 Task: Create new Company, with domain: 'northwell.edu' and type: 'Prospect'. Add new contact for this company, with mail Id: 'Yuvraj21Powell@northwell.edu', First Name: Yuvraj, Last name:  Powell, Job Title: 'Administrative Assistant', Phone Number: '(408) 555-9017'. Change life cycle stage to  Lead and lead status to  Open. Logged in from softage.1@softage.net
Action: Mouse moved to (75, 56)
Screenshot: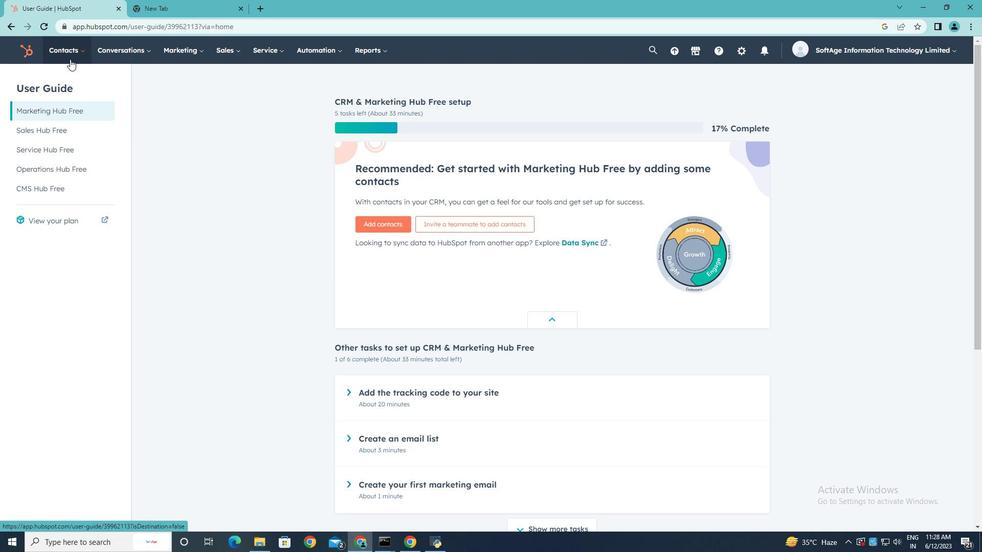 
Action: Mouse pressed left at (75, 56)
Screenshot: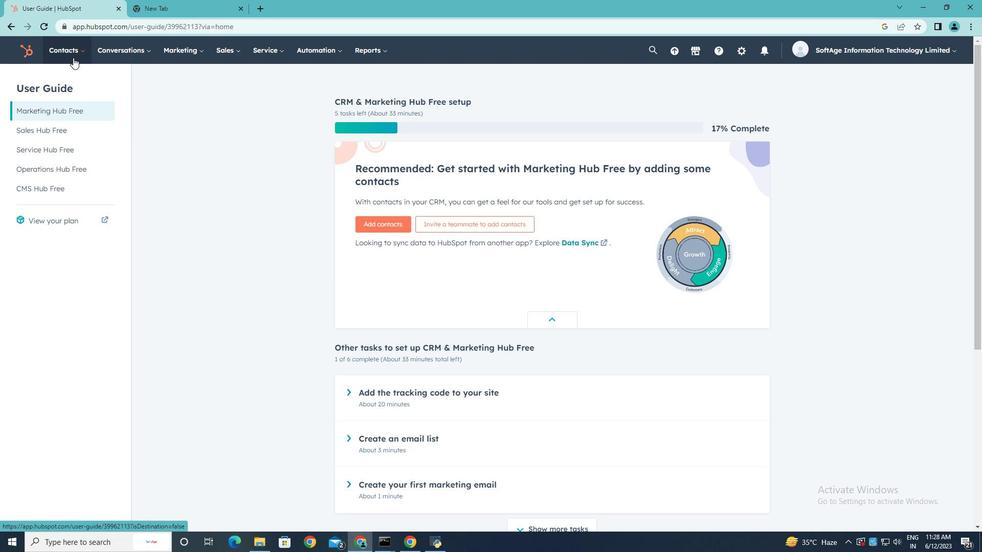 
Action: Mouse moved to (79, 101)
Screenshot: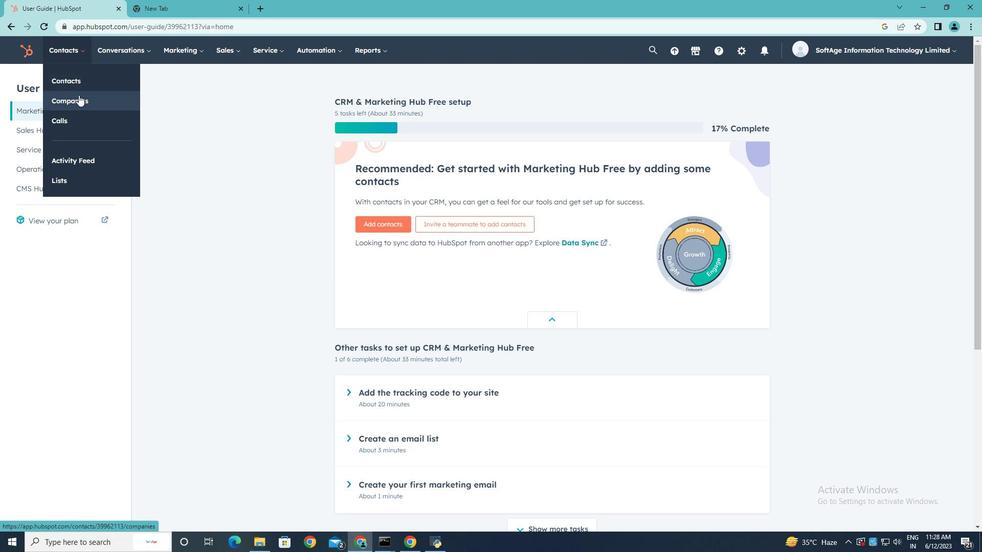 
Action: Mouse pressed left at (79, 101)
Screenshot: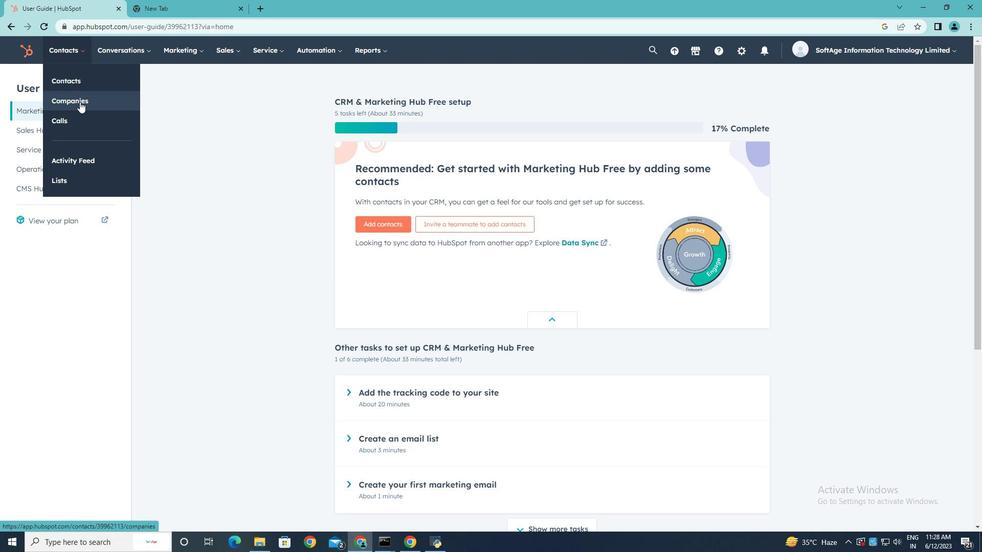 
Action: Mouse moved to (919, 86)
Screenshot: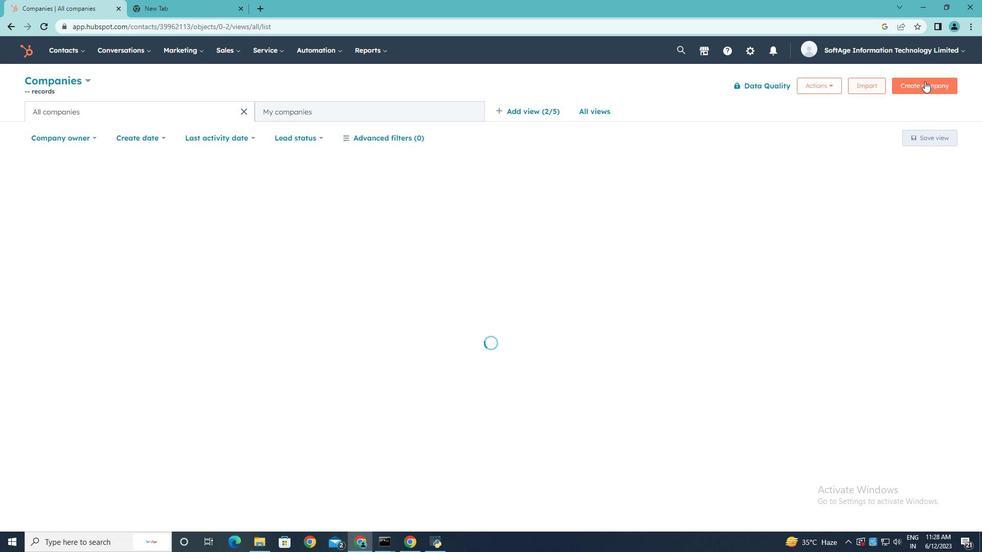 
Action: Mouse pressed left at (919, 86)
Screenshot: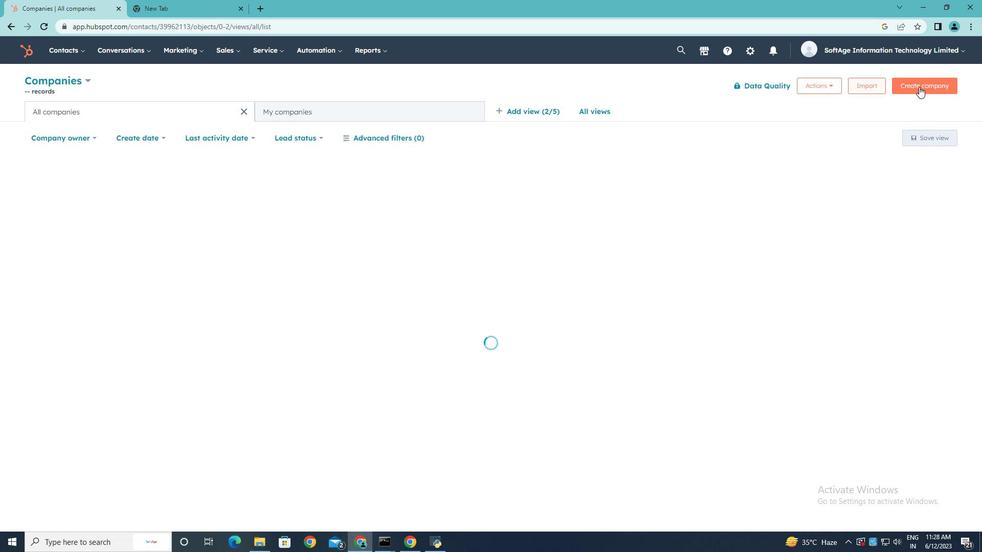
Action: Mouse moved to (760, 138)
Screenshot: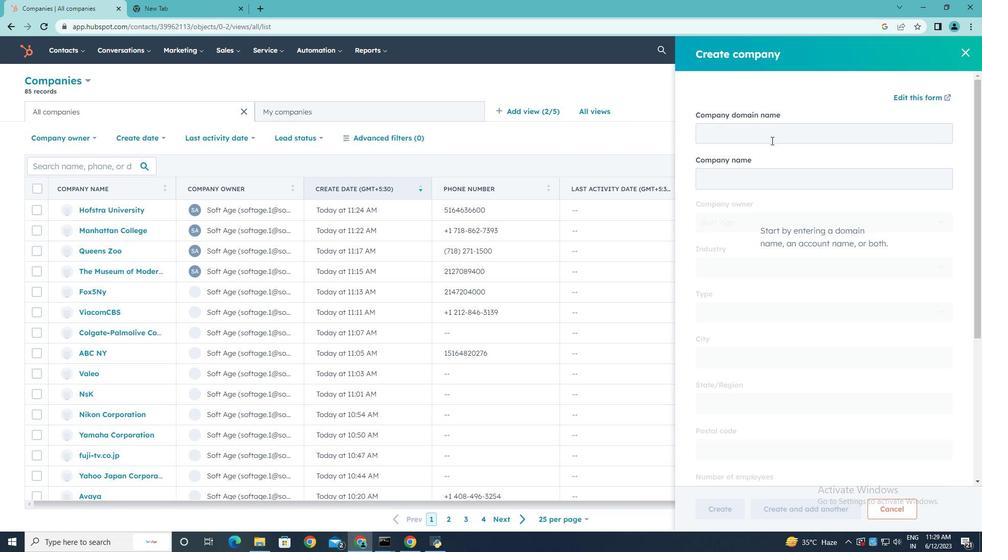
Action: Mouse pressed left at (760, 138)
Screenshot: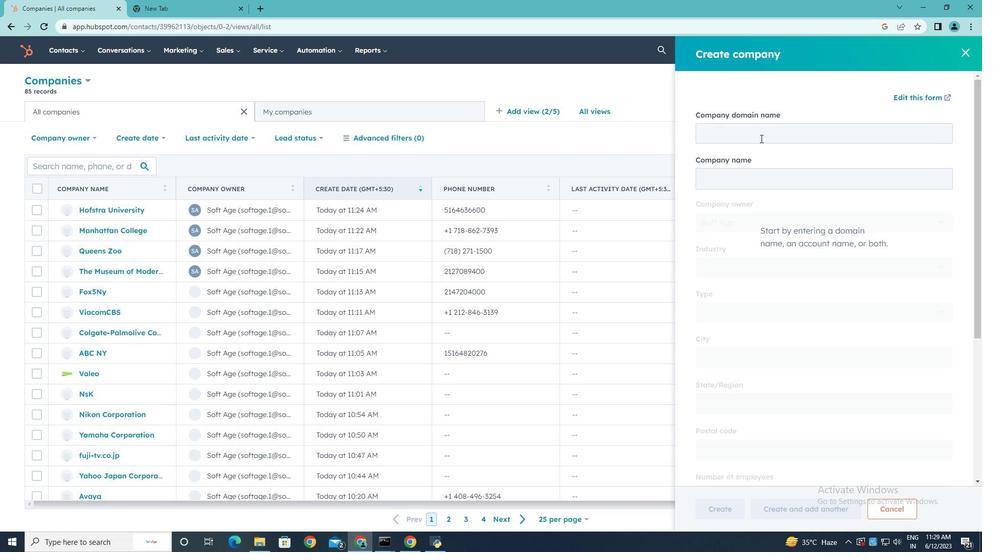 
Action: Key pressed northwell.edu
Screenshot: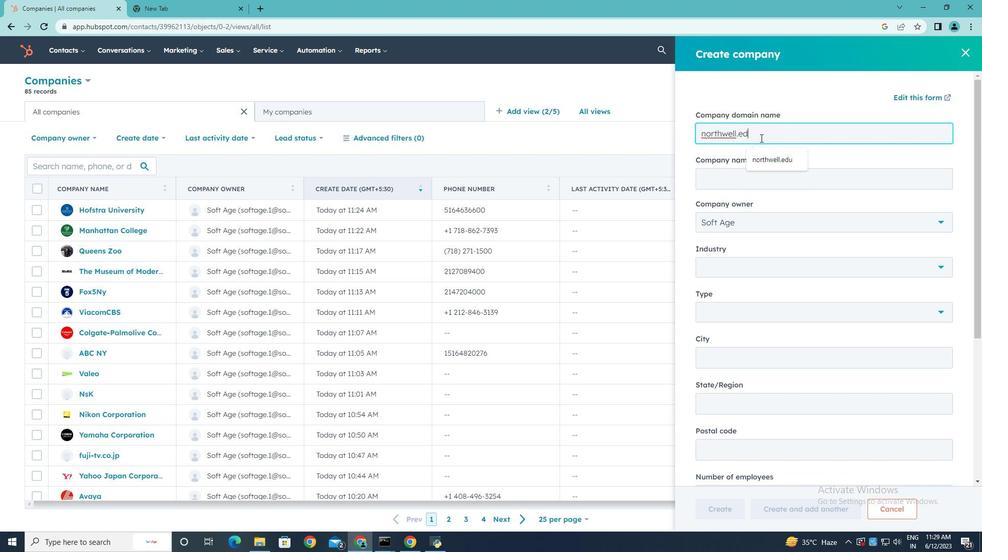 
Action: Mouse moved to (776, 174)
Screenshot: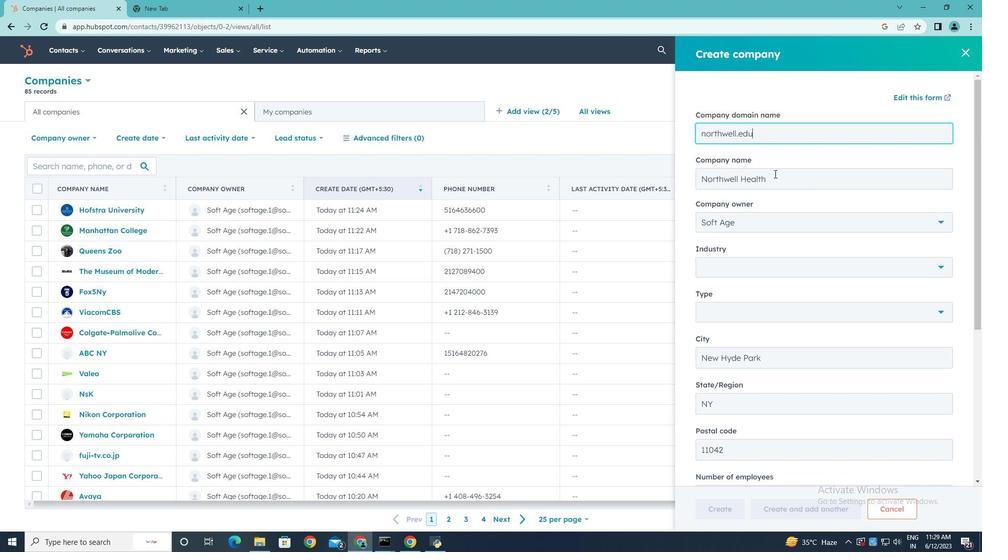 
Action: Mouse scrolled (776, 173) with delta (0, 0)
Screenshot: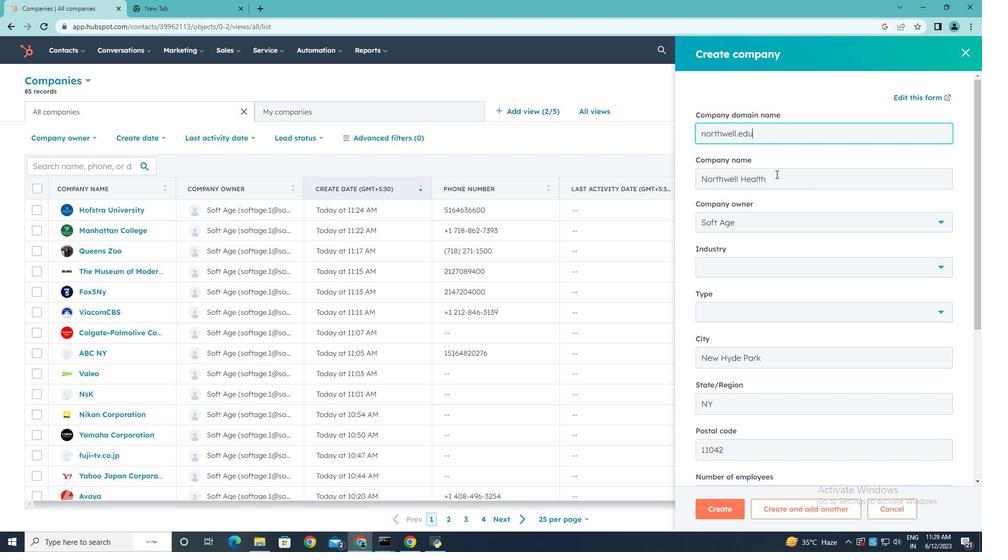 
Action: Mouse scrolled (776, 173) with delta (0, 0)
Screenshot: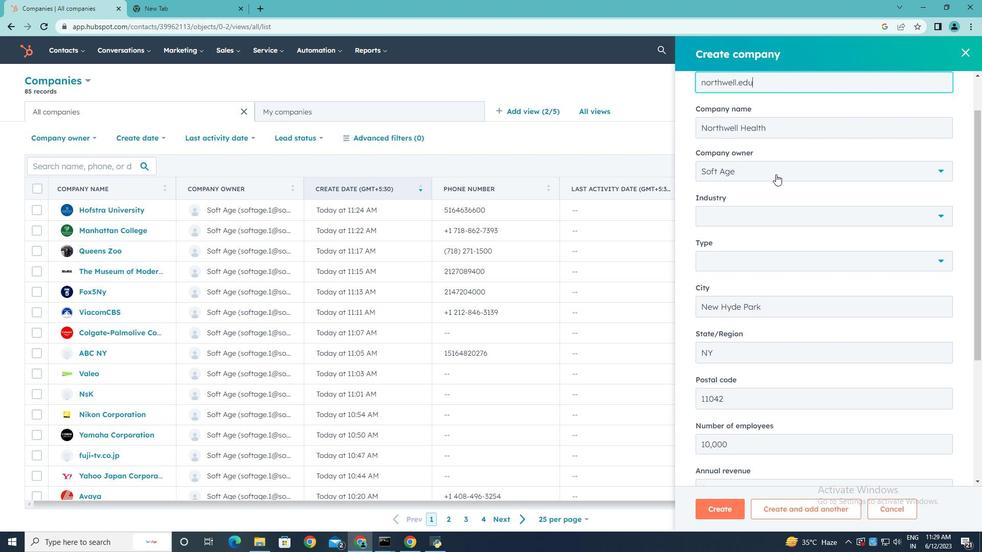 
Action: Mouse moved to (940, 215)
Screenshot: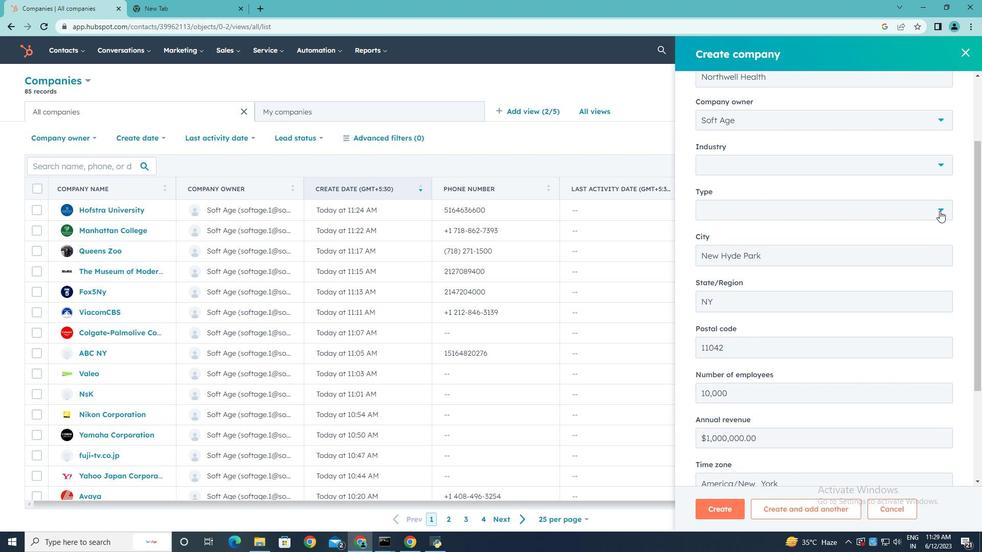 
Action: Mouse pressed left at (940, 215)
Screenshot: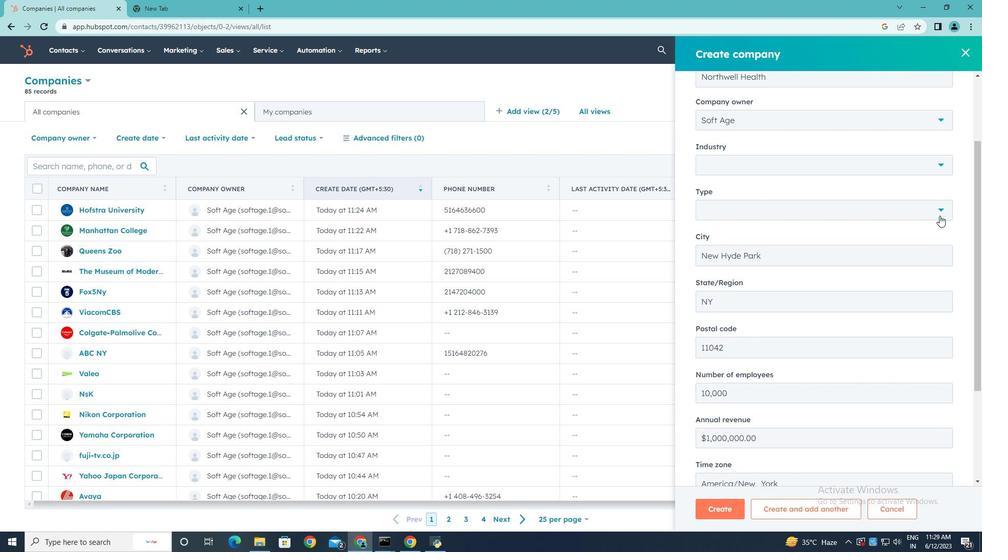 
Action: Mouse moved to (815, 255)
Screenshot: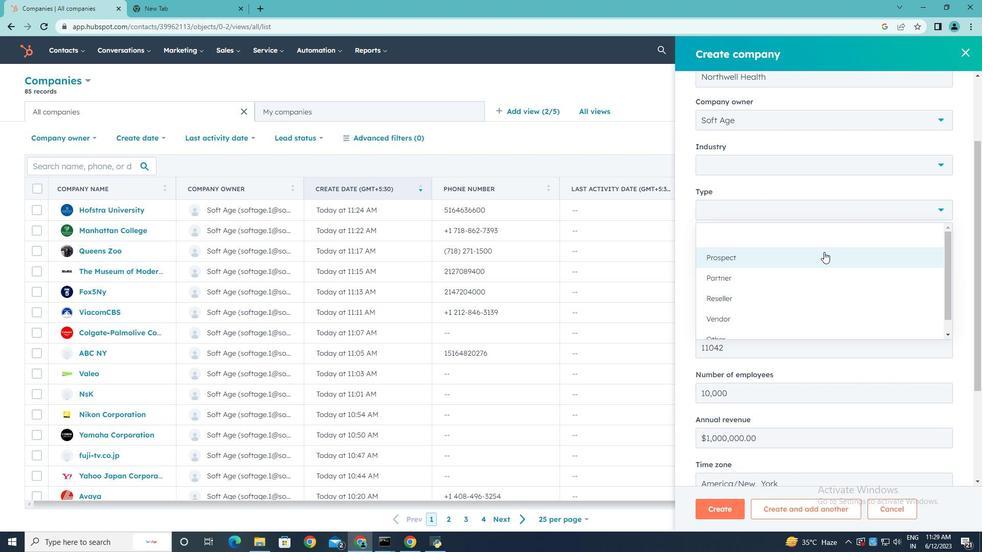 
Action: Mouse pressed left at (815, 255)
Screenshot: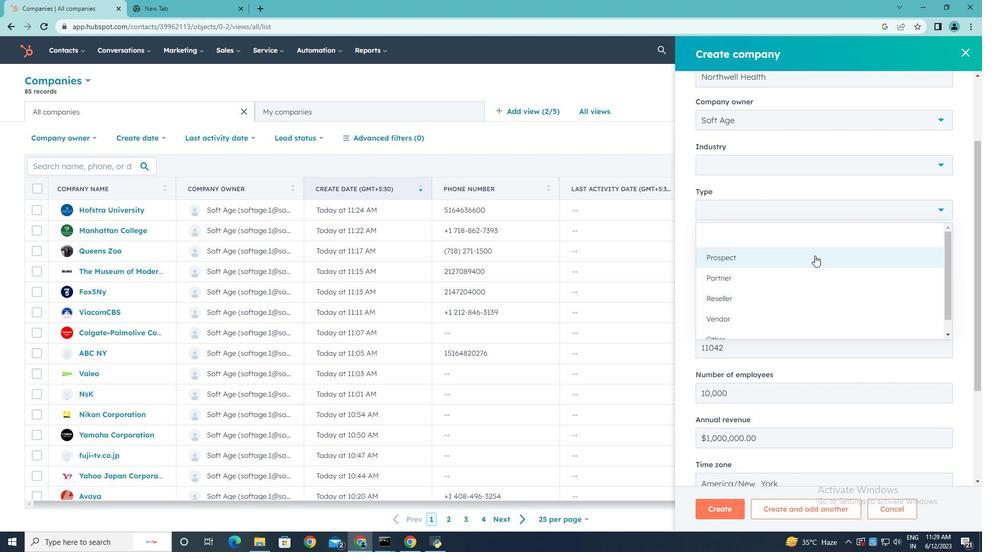 
Action: Mouse scrolled (815, 255) with delta (0, 0)
Screenshot: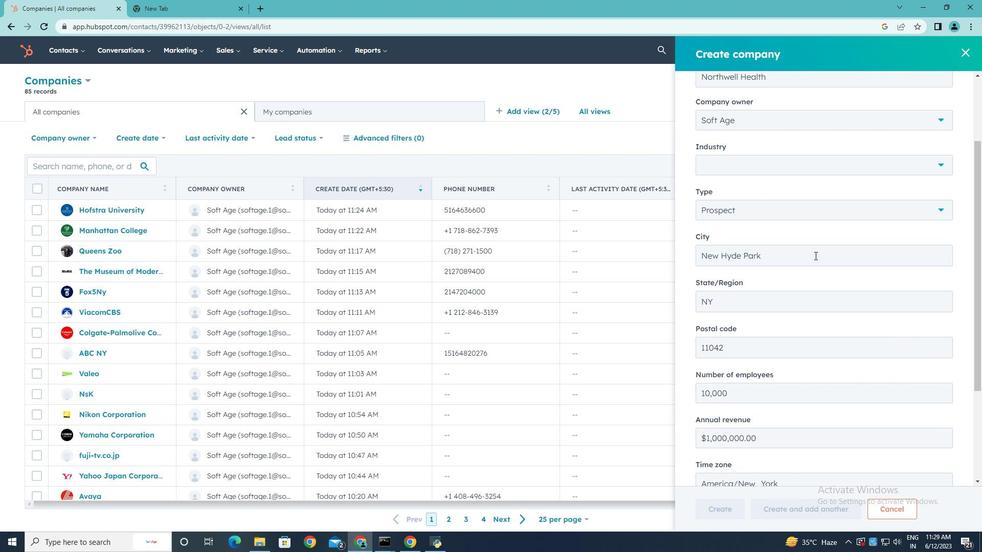 
Action: Mouse scrolled (815, 255) with delta (0, 0)
Screenshot: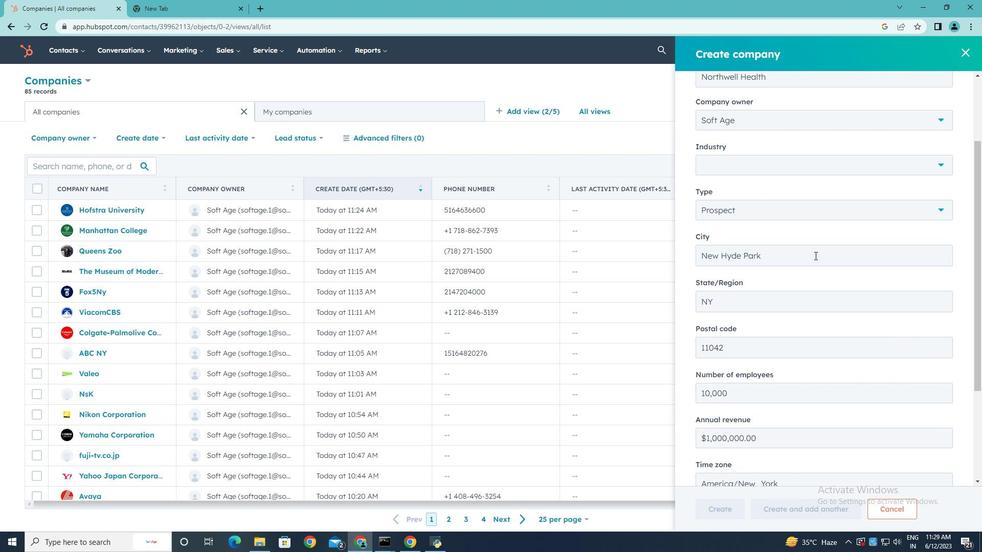 
Action: Mouse scrolled (815, 255) with delta (0, 0)
Screenshot: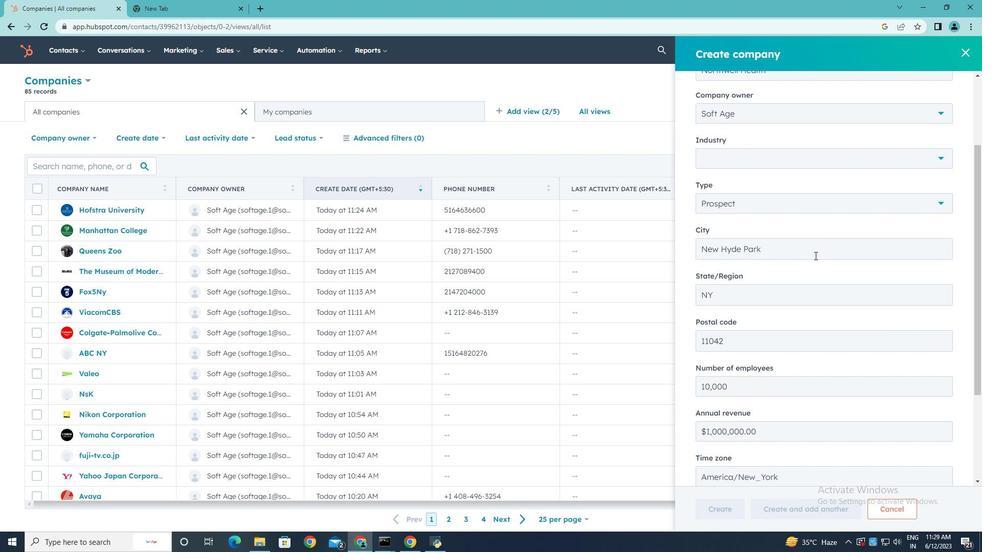 
Action: Mouse scrolled (815, 255) with delta (0, 0)
Screenshot: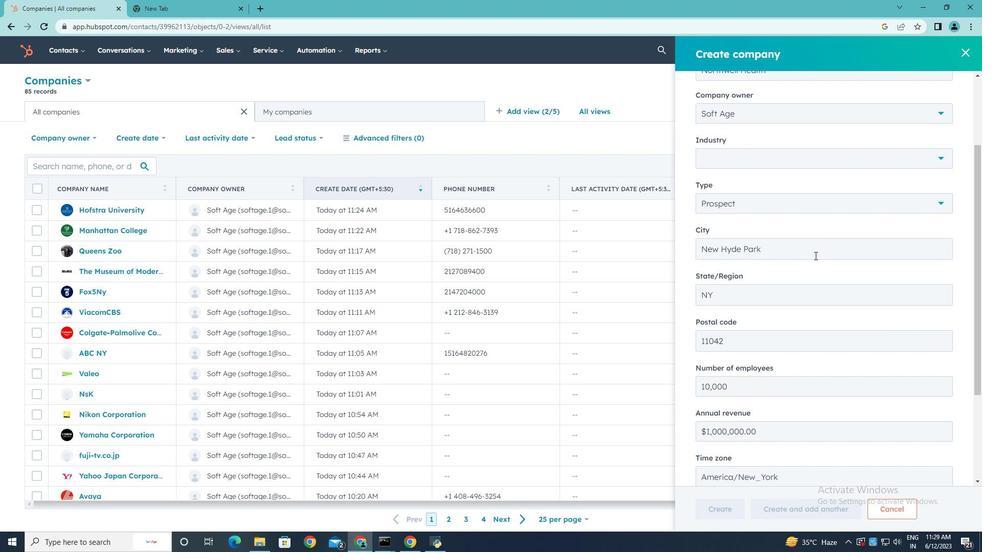 
Action: Mouse scrolled (815, 255) with delta (0, 0)
Screenshot: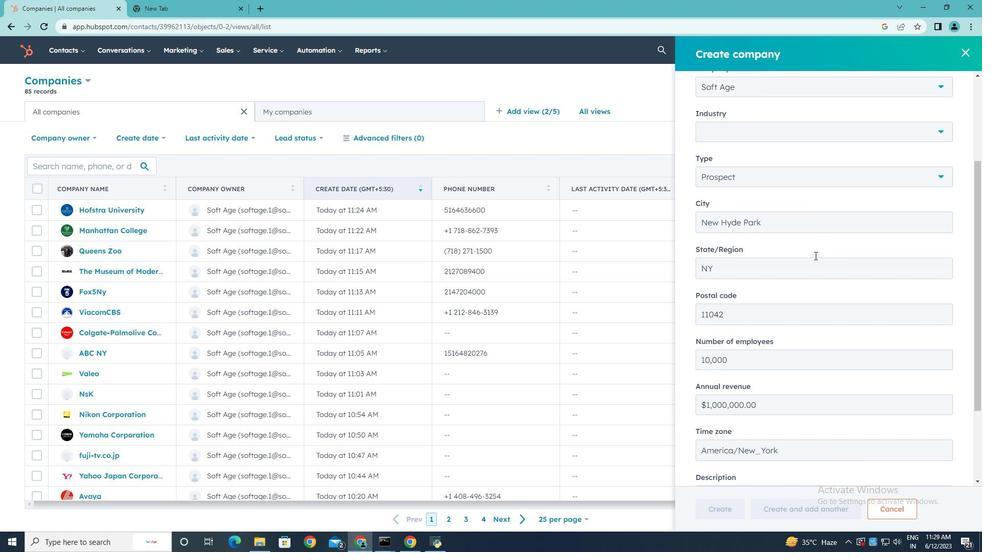 
Action: Mouse scrolled (815, 255) with delta (0, 0)
Screenshot: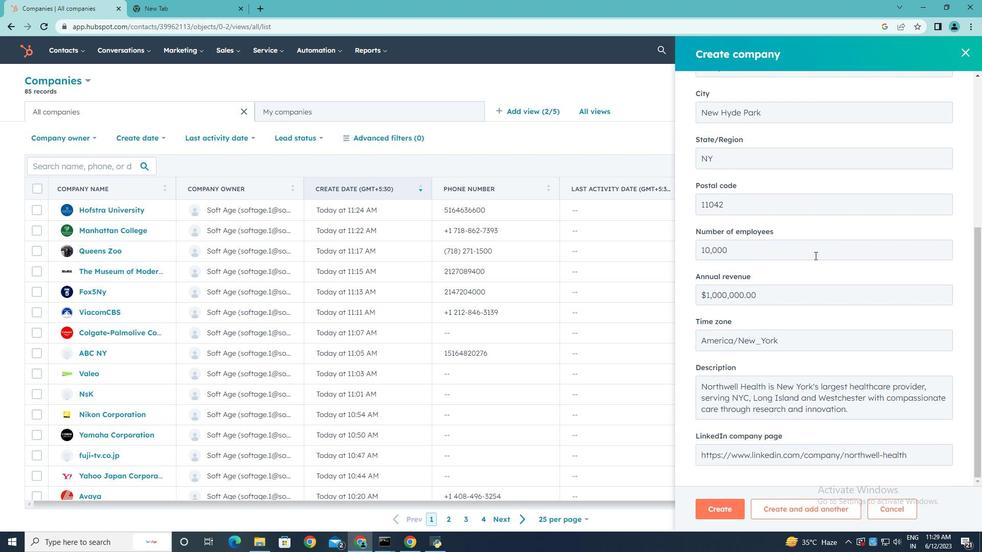 
Action: Mouse scrolled (815, 255) with delta (0, 0)
Screenshot: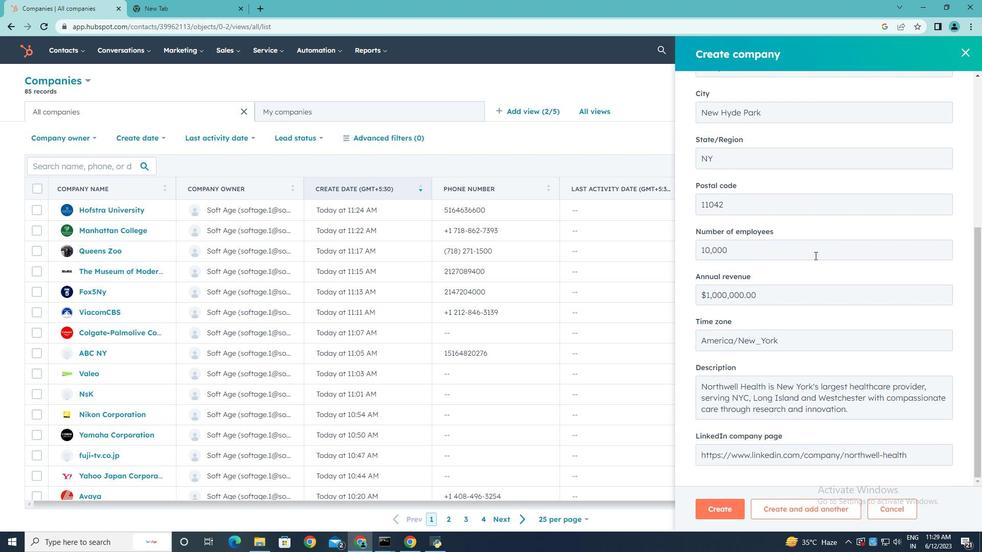 
Action: Mouse moved to (724, 510)
Screenshot: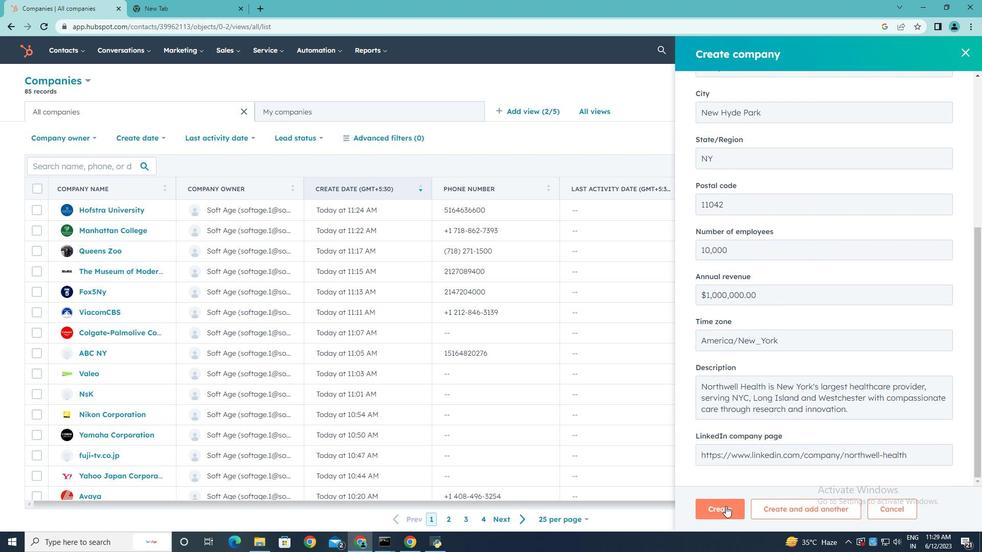 
Action: Mouse pressed left at (724, 510)
Screenshot: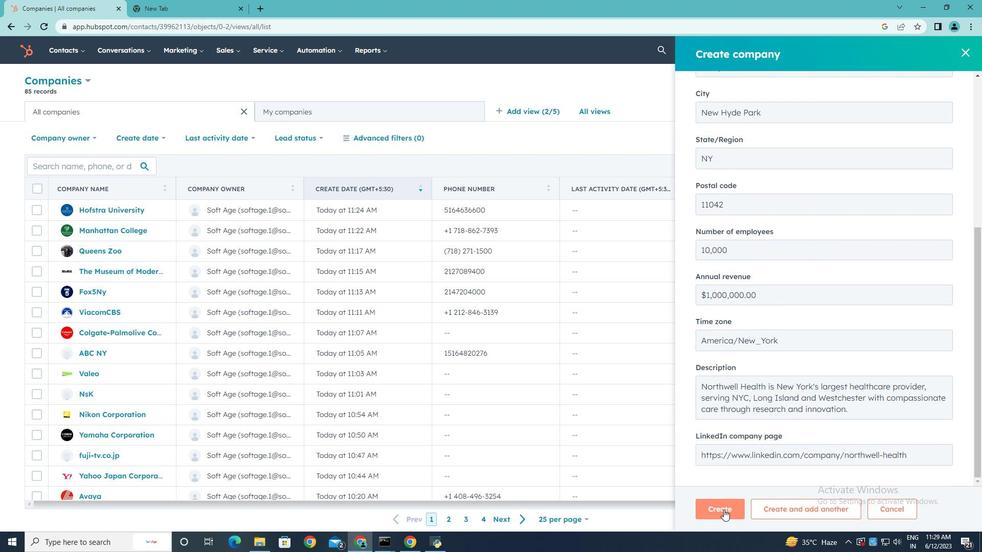 
Action: Mouse moved to (693, 328)
Screenshot: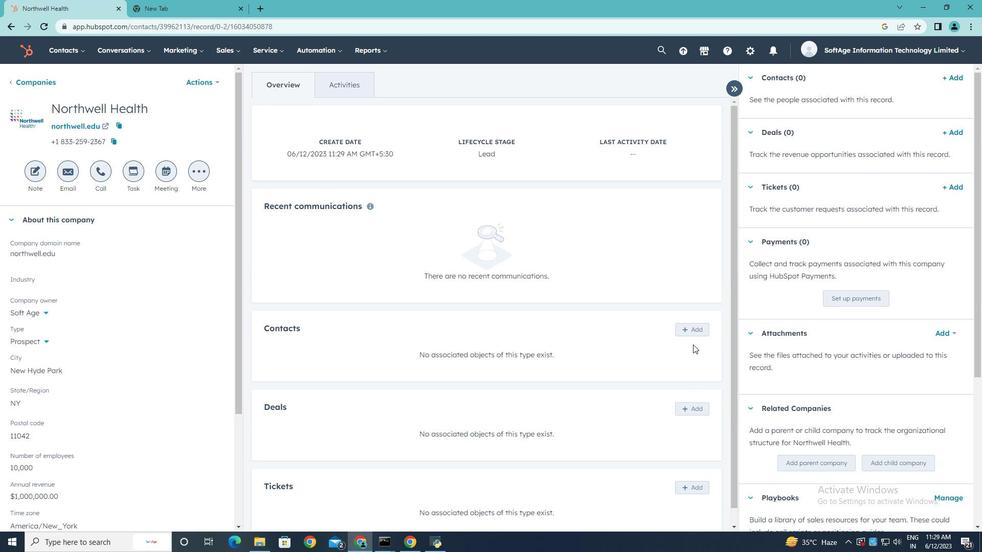 
Action: Mouse pressed left at (693, 328)
Screenshot: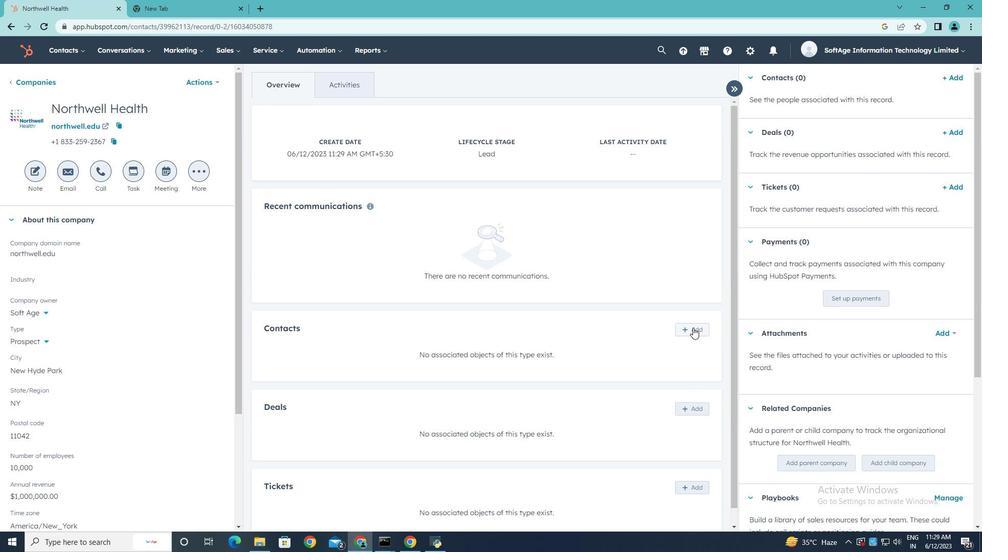 
Action: Mouse moved to (771, 106)
Screenshot: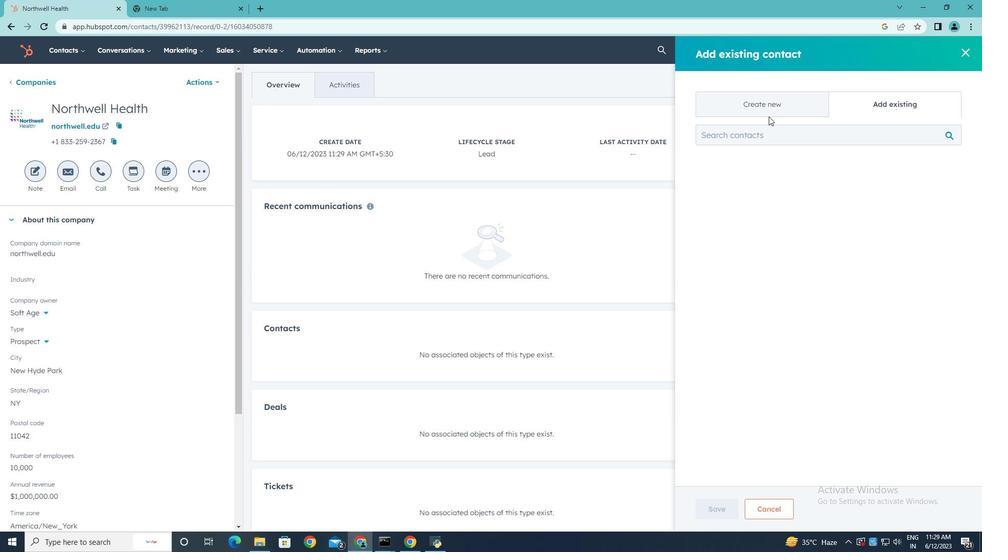 
Action: Mouse pressed left at (771, 106)
Screenshot: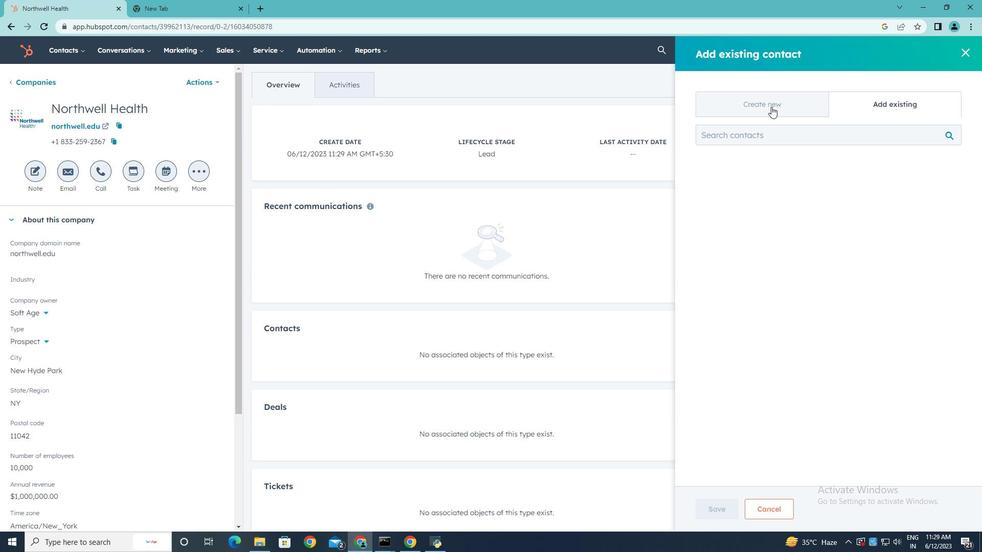 
Action: Mouse moved to (737, 165)
Screenshot: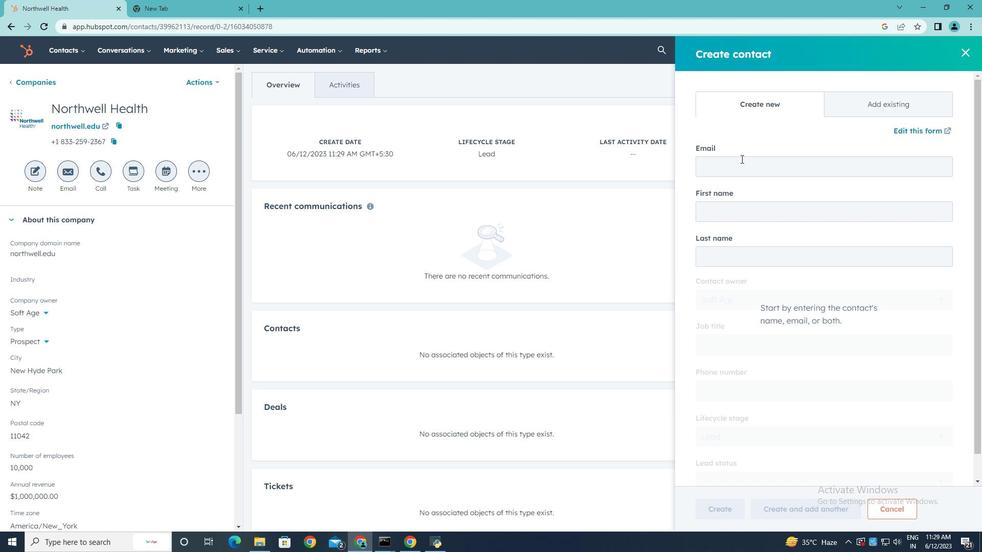 
Action: Mouse pressed left at (737, 165)
Screenshot: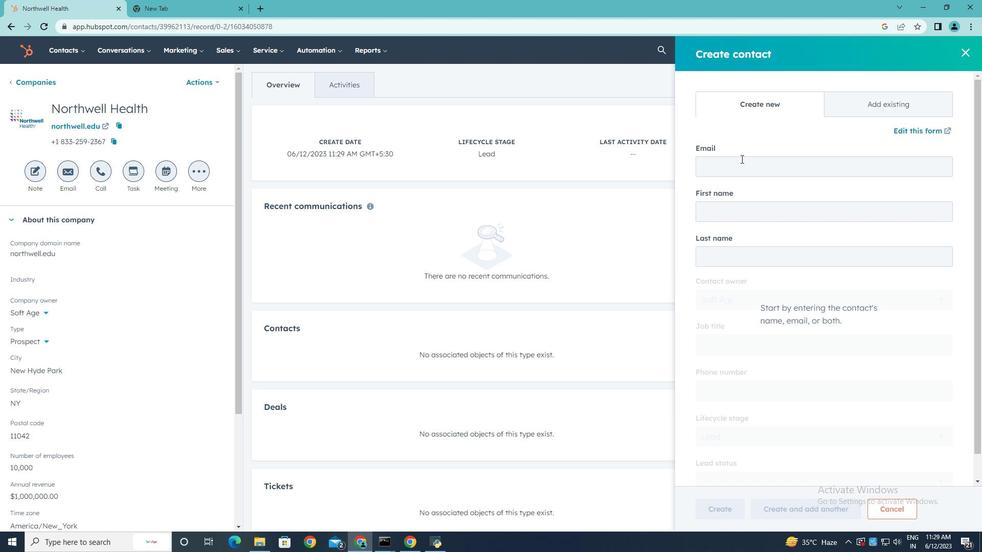 
Action: Key pressed <Key.shift>Yuvraj21<Key.shift>Powell<Key.shift>@m<Key.backspace>northwell.com<Key.backspace><Key.backspace><Key.backspace>edu
Screenshot: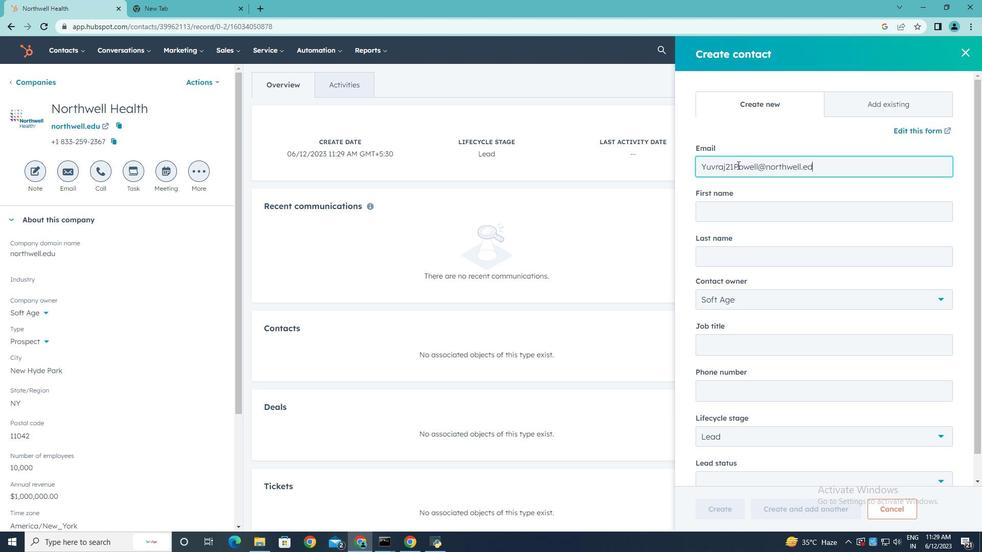 
Action: Mouse moved to (728, 211)
Screenshot: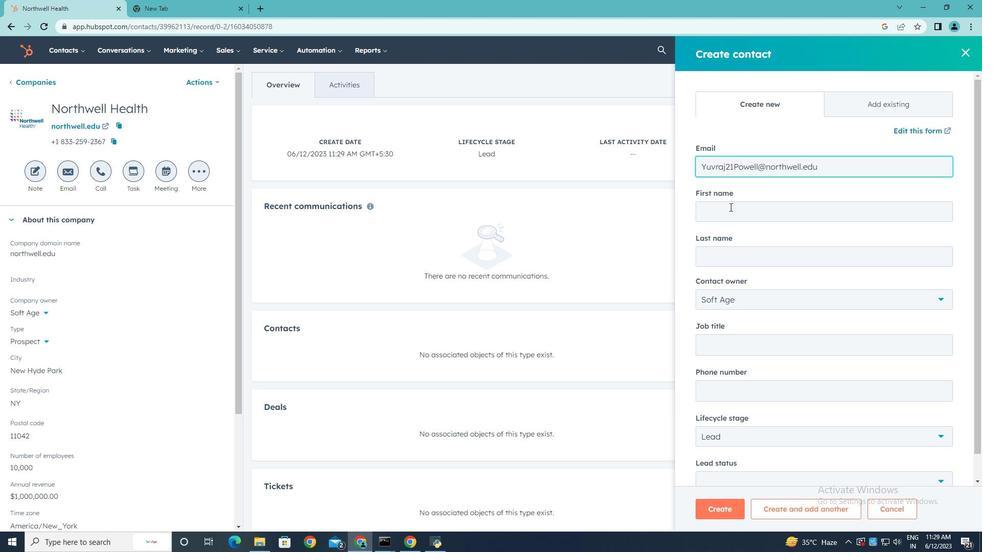
Action: Mouse pressed left at (728, 211)
Screenshot: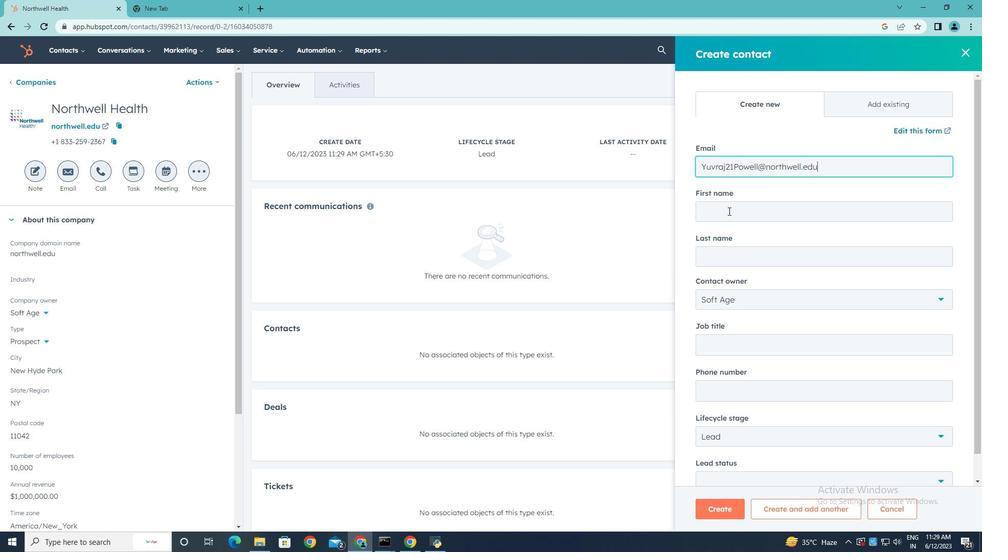 
Action: Mouse moved to (728, 211)
Screenshot: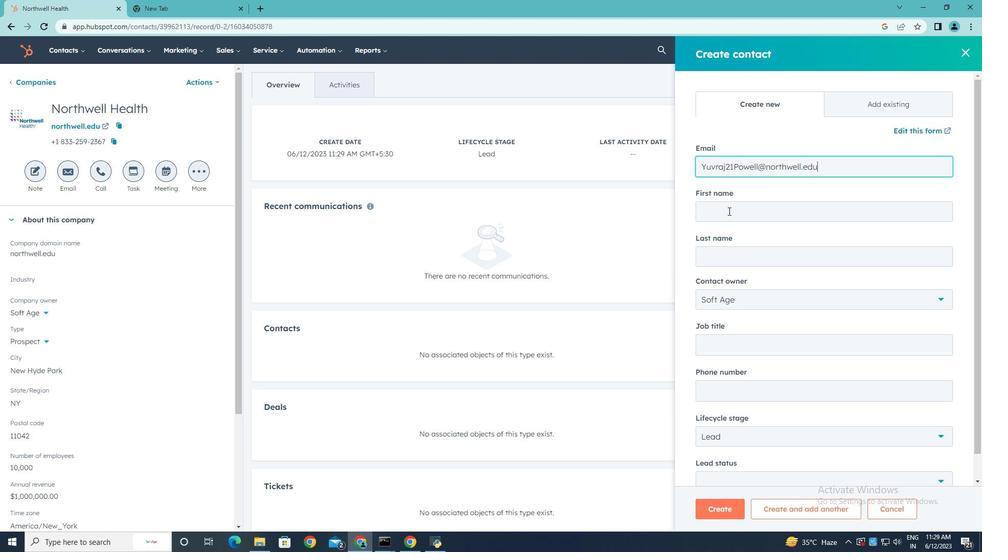 
Action: Key pressed <Key.shift>Yuvraj
Screenshot: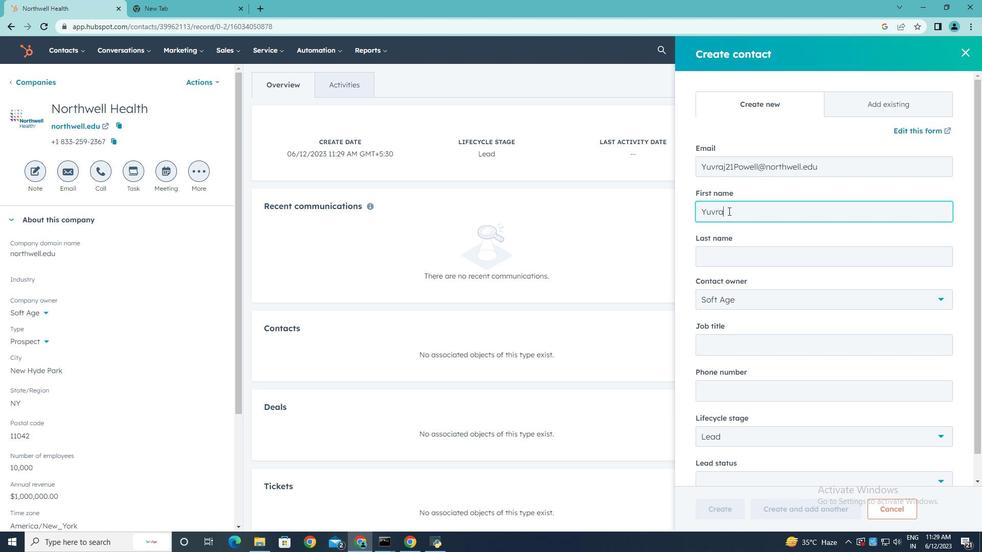 
Action: Mouse moved to (724, 254)
Screenshot: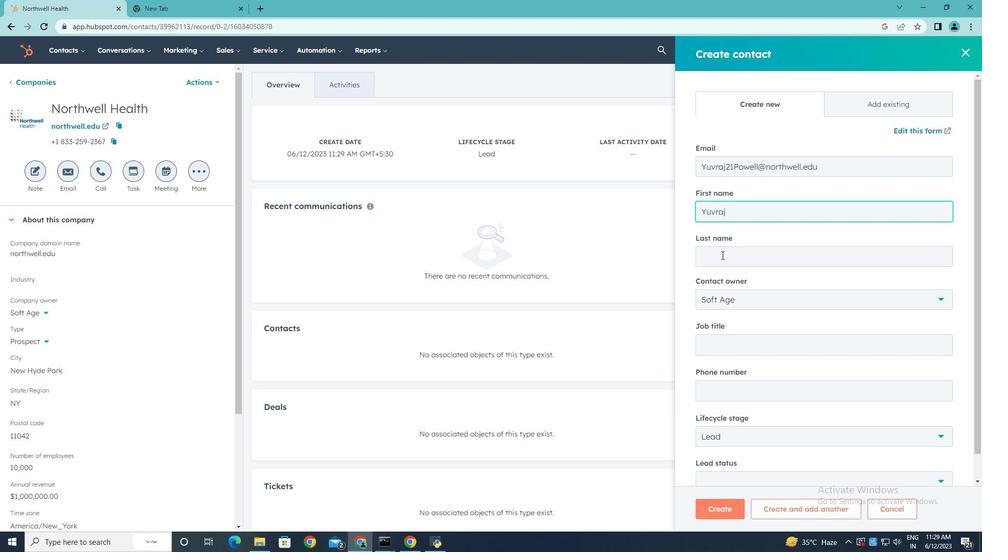 
Action: Mouse pressed left at (724, 254)
Screenshot: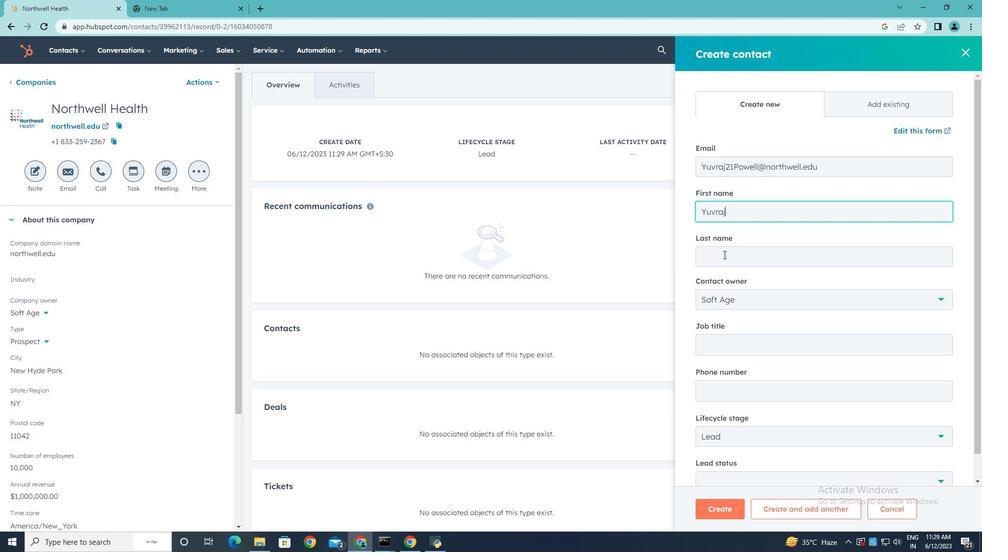 
Action: Key pressed <Key.shift>Powell
Screenshot: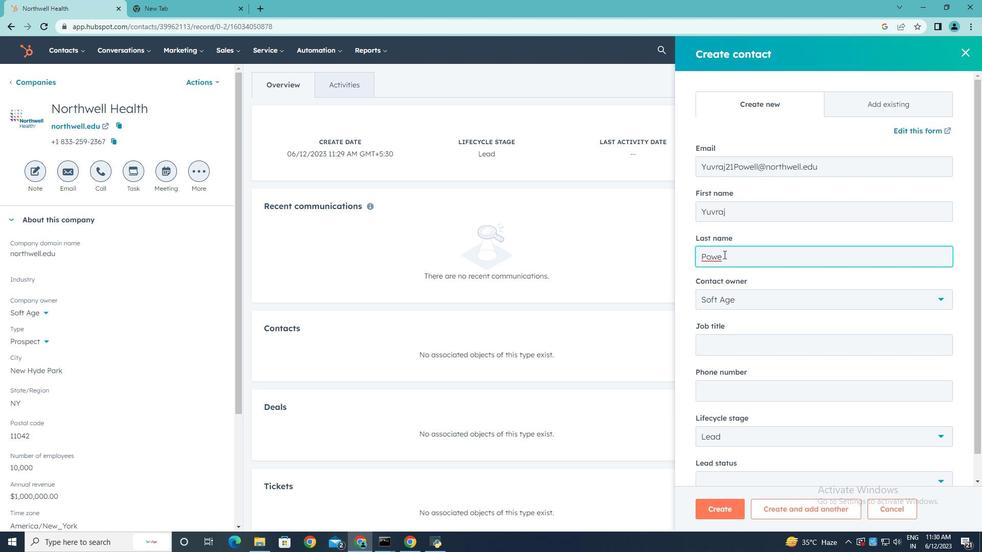 
Action: Mouse moved to (745, 342)
Screenshot: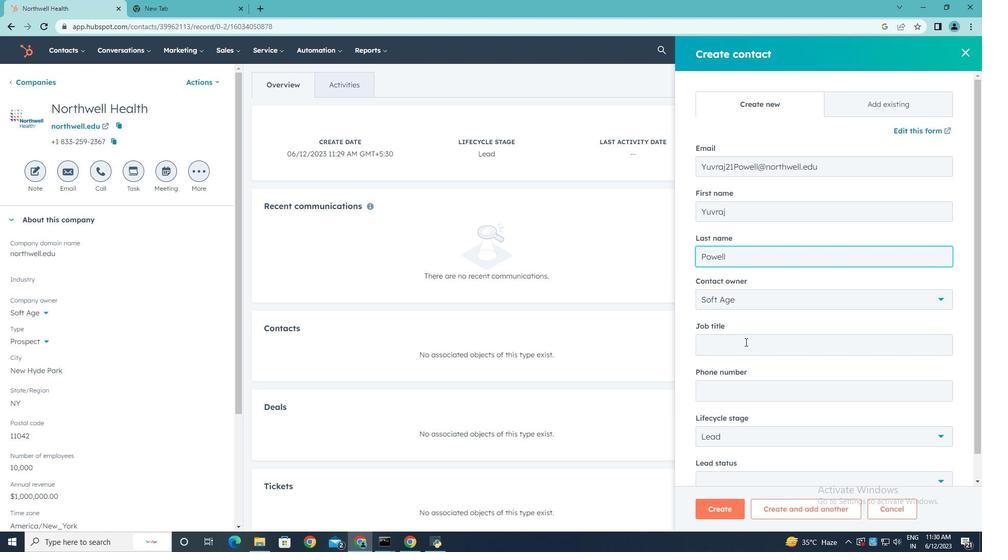 
Action: Mouse pressed left at (745, 342)
Screenshot: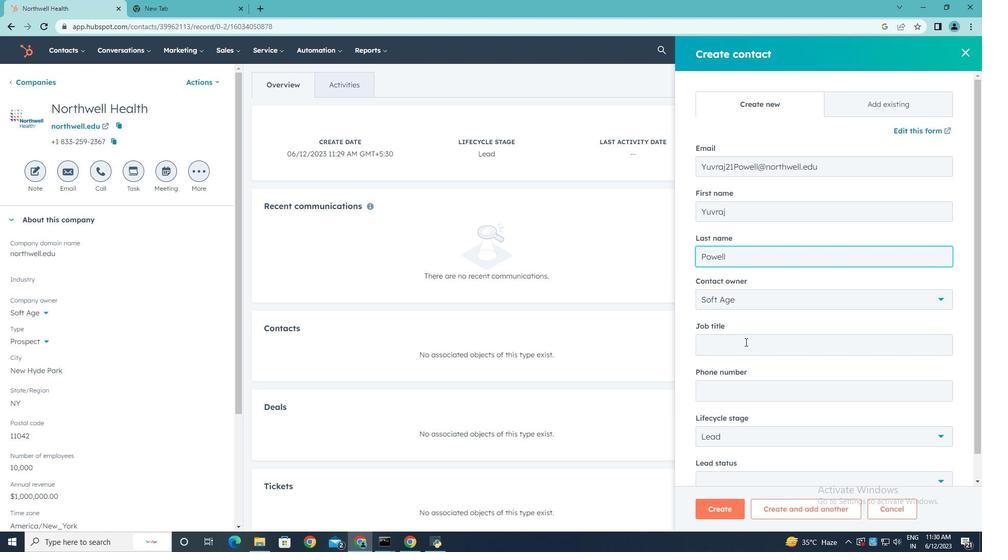 
Action: Mouse moved to (744, 342)
Screenshot: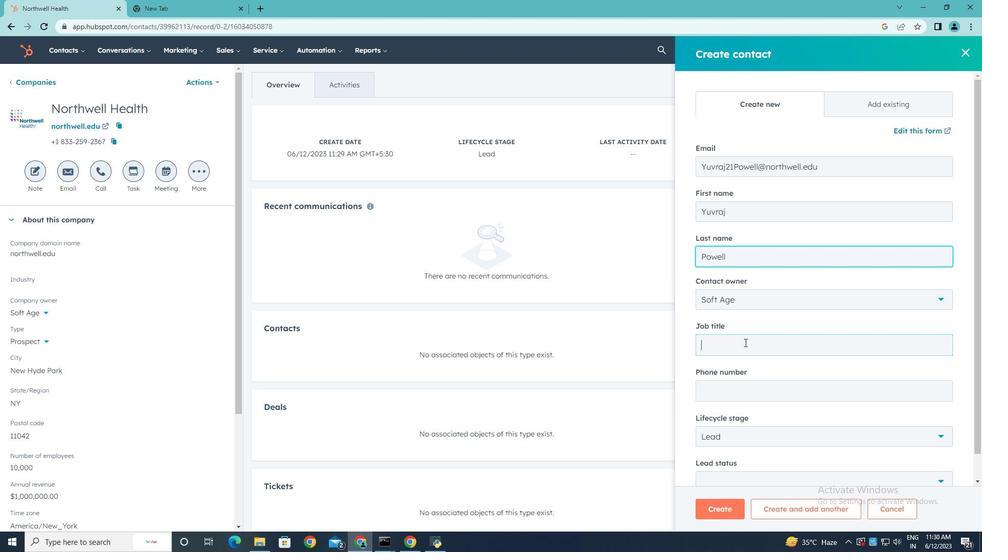
Action: Key pressed <Key.shift><Key.shift><Key.shift><Key.shift><Key.shift><Key.shift><Key.shift><Key.shift><Key.shift><Key.shift><Key.shift><Key.shift><Key.shift><Key.shift><Key.shift>Adi<Key.backspace>mins<Key.backspace>istrative<Key.space><Key.shift>Assistant
Screenshot: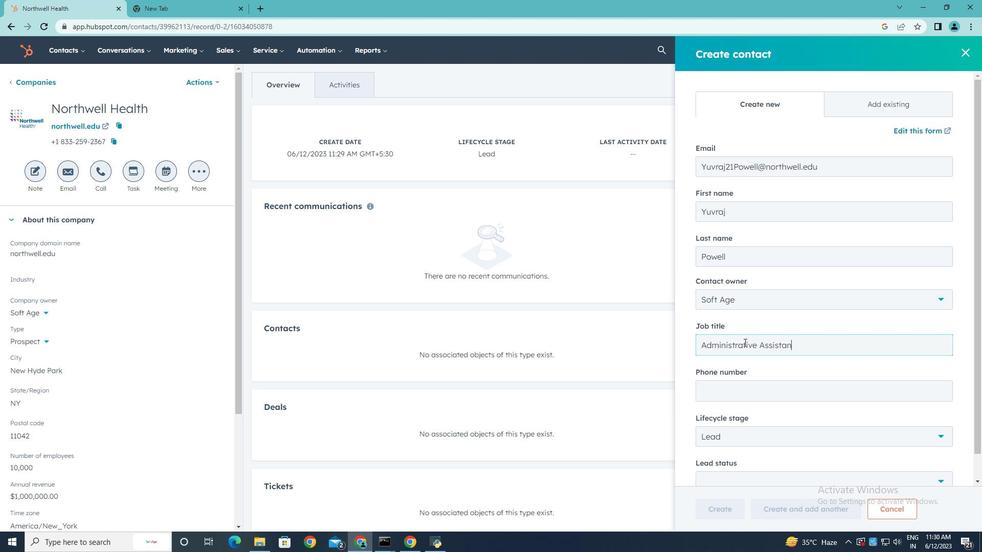 
Action: Mouse moved to (721, 387)
Screenshot: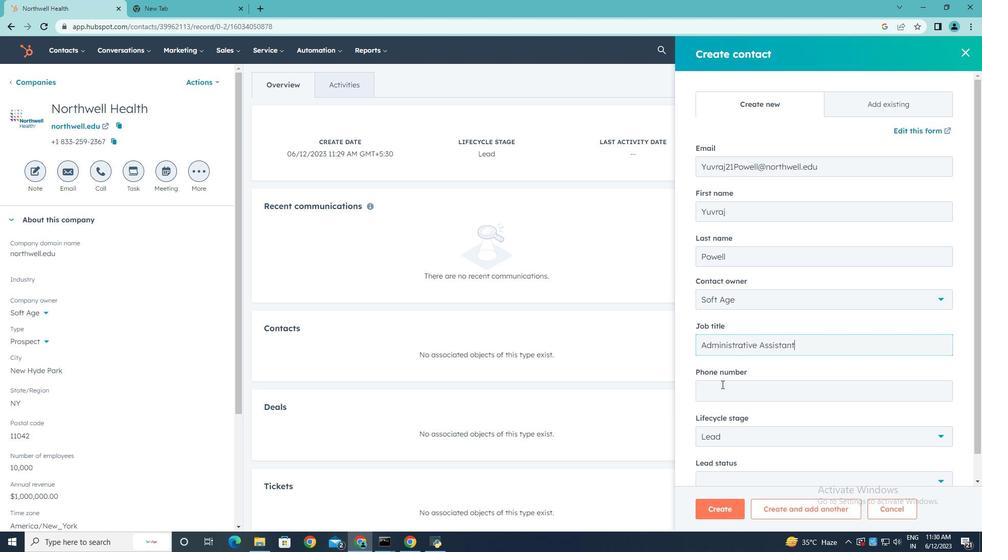 
Action: Mouse pressed left at (721, 387)
Screenshot: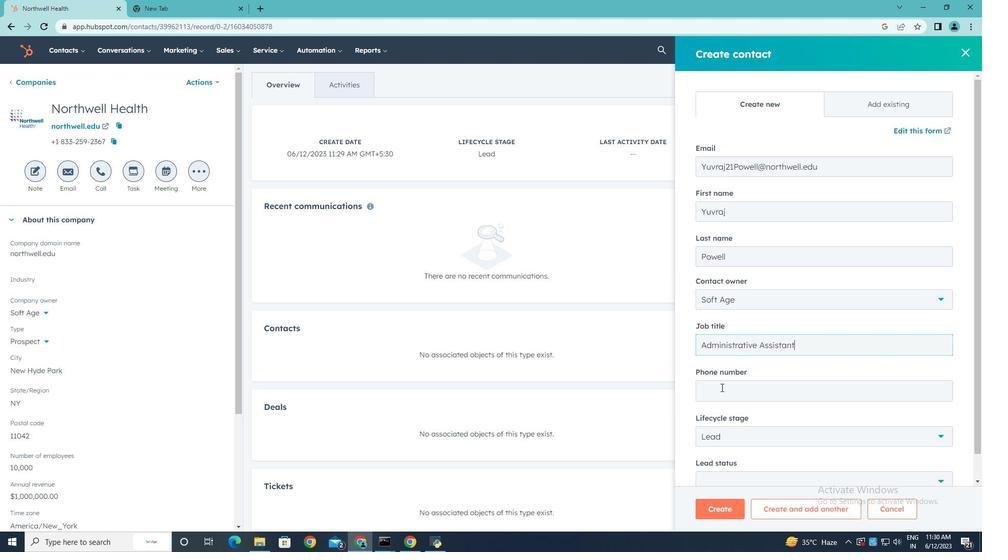 
Action: Key pressed 4085559017
Screenshot: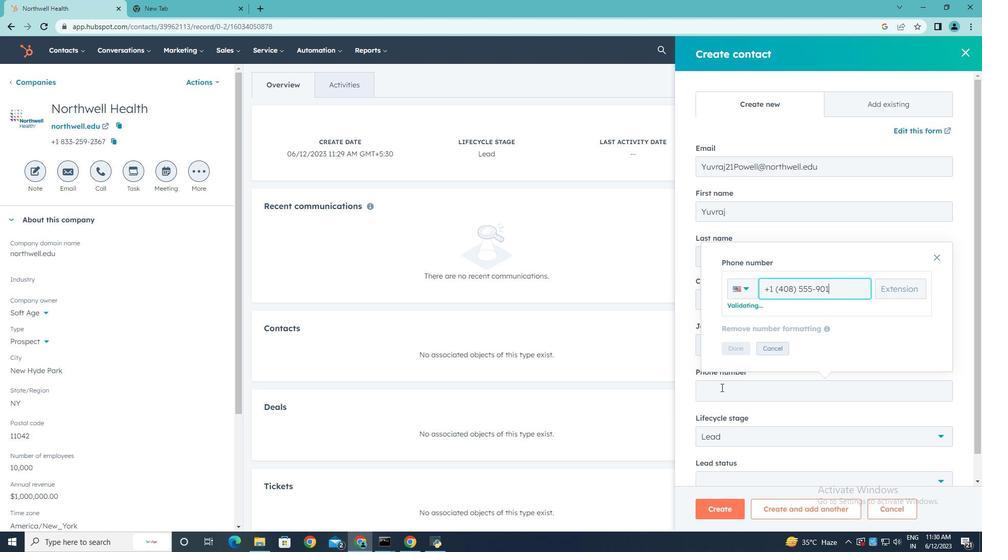 
Action: Mouse moved to (739, 347)
Screenshot: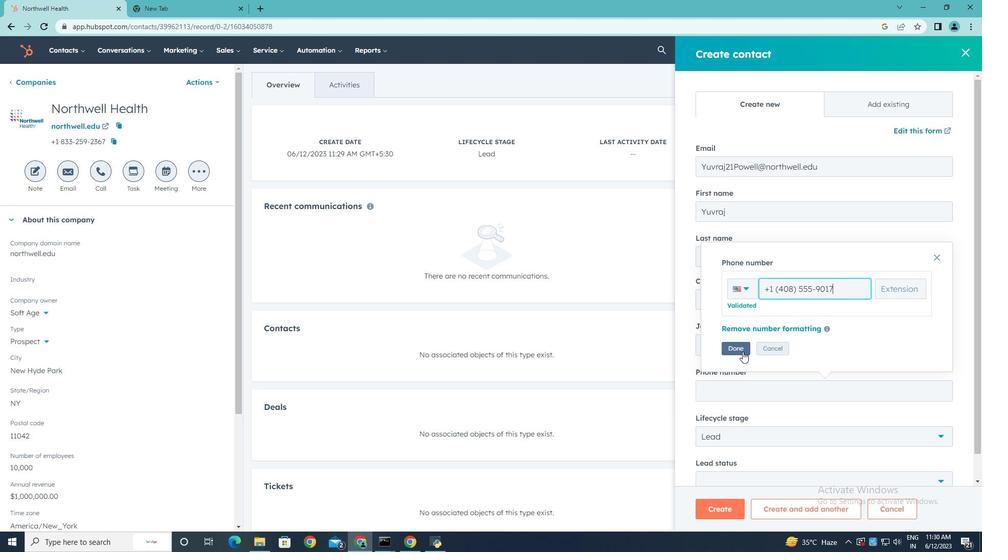 
Action: Mouse pressed left at (739, 347)
Screenshot: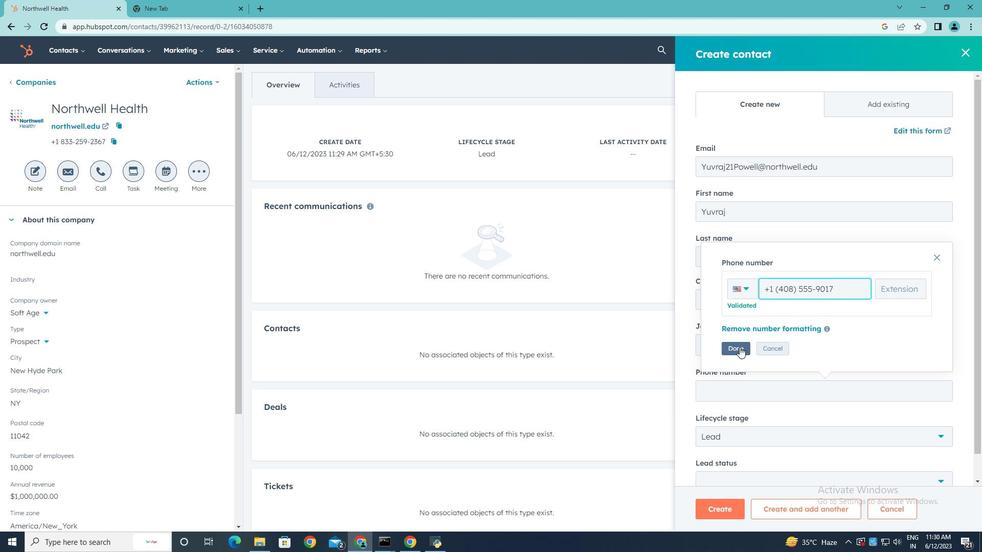 
Action: Mouse moved to (944, 438)
Screenshot: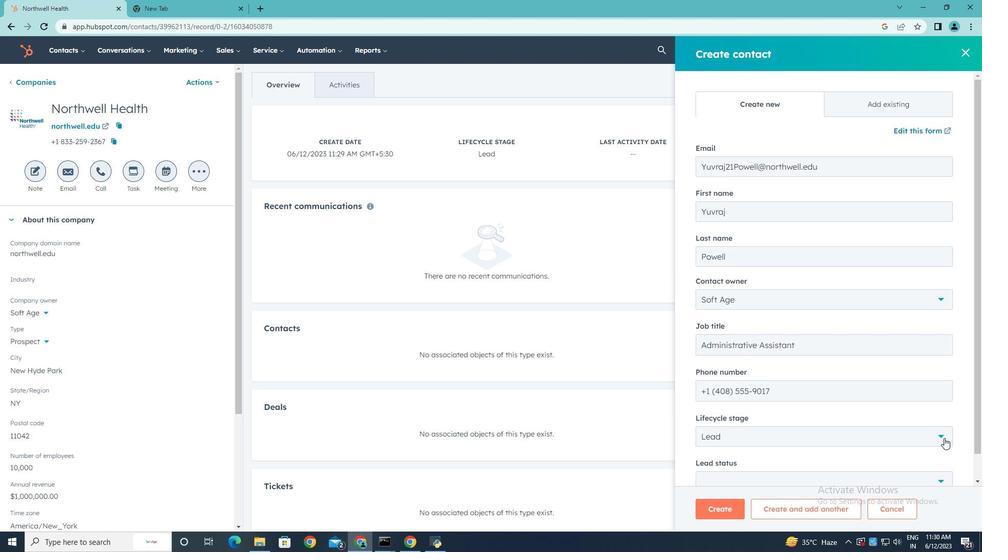 
Action: Mouse pressed left at (944, 438)
Screenshot: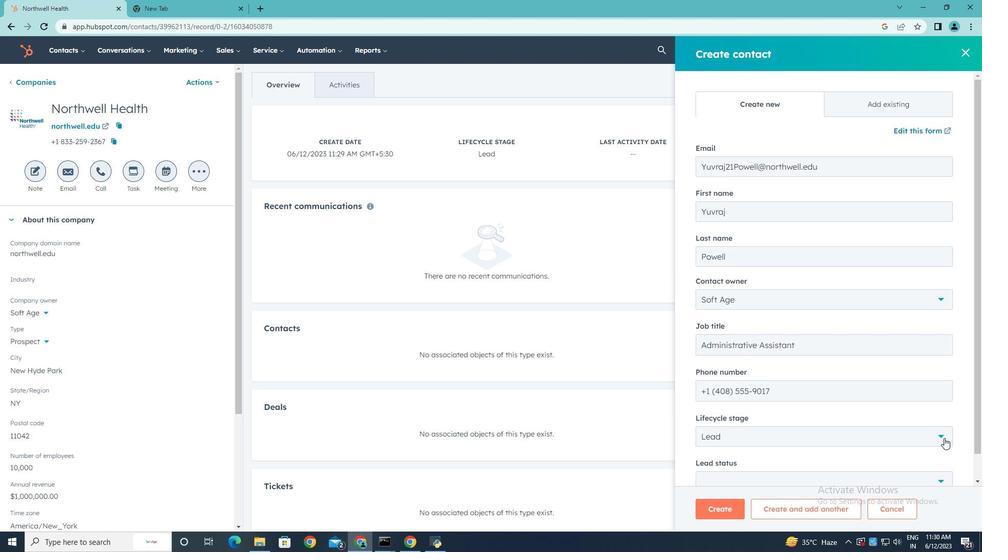 
Action: Mouse moved to (867, 345)
Screenshot: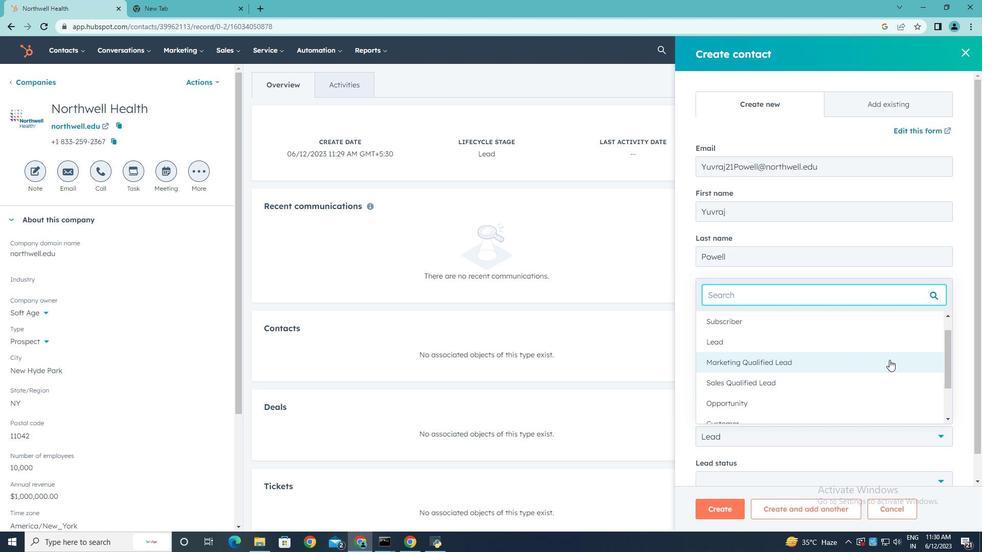 
Action: Mouse pressed left at (867, 345)
Screenshot: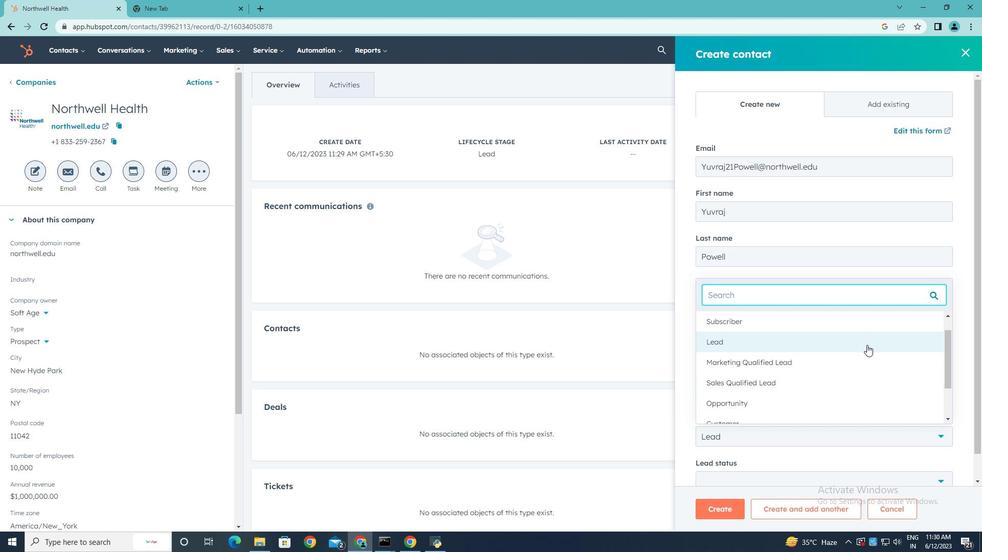 
Action: Mouse moved to (939, 458)
Screenshot: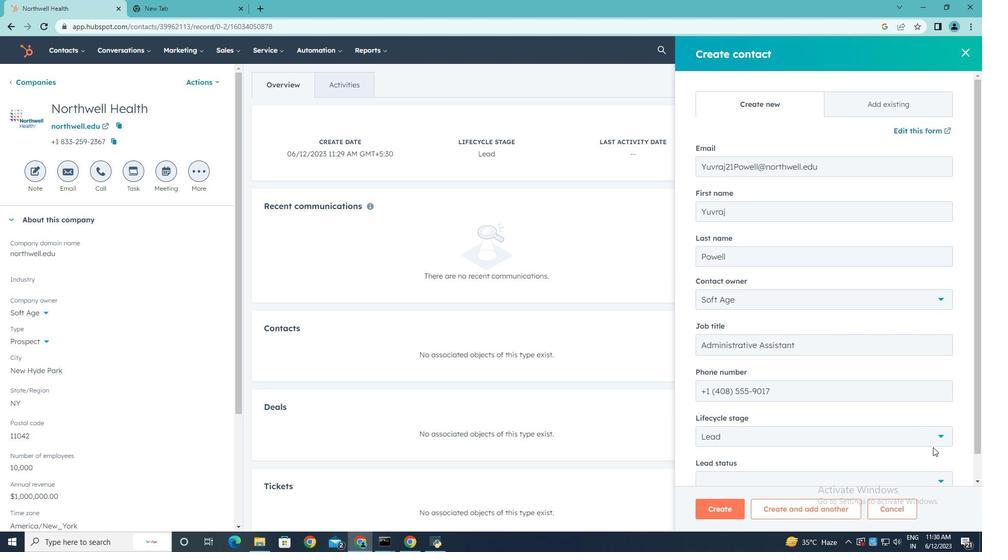 
Action: Mouse scrolled (939, 457) with delta (0, 0)
Screenshot: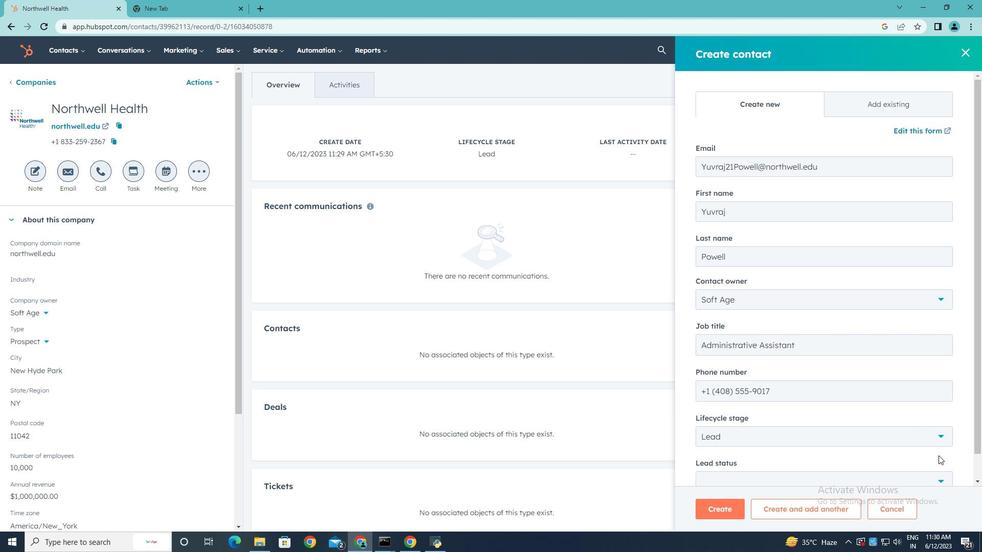 
Action: Mouse moved to (939, 458)
Screenshot: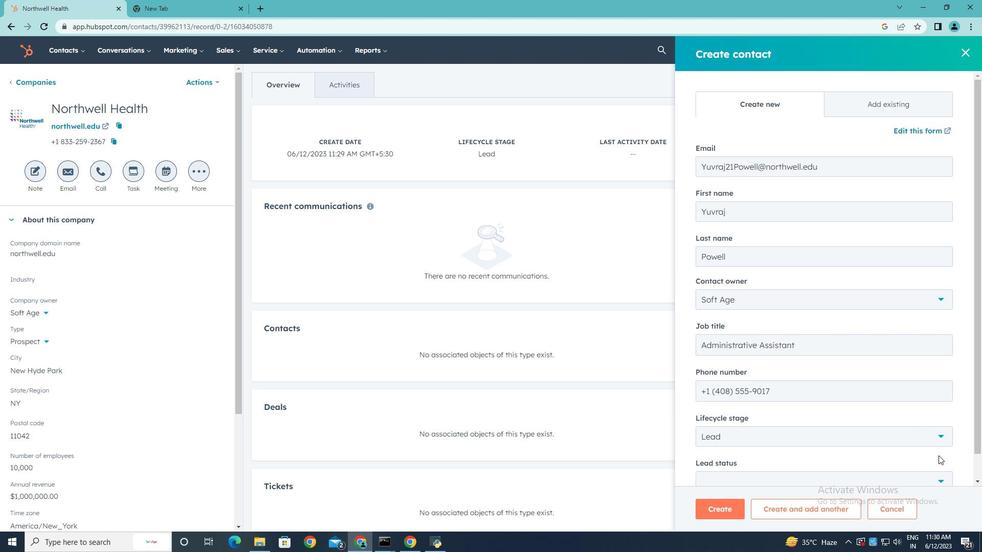 
Action: Mouse scrolled (939, 457) with delta (0, 0)
Screenshot: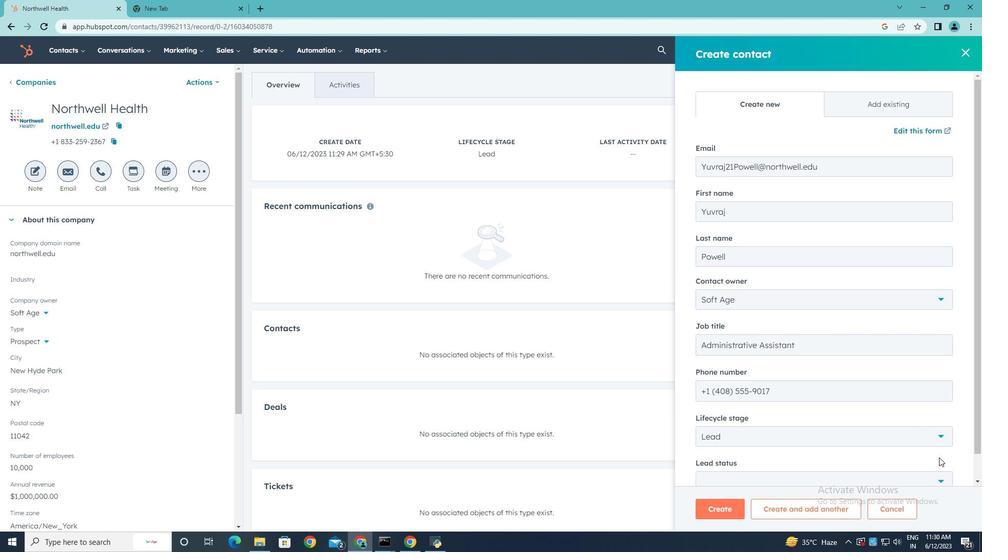 
Action: Mouse moved to (941, 453)
Screenshot: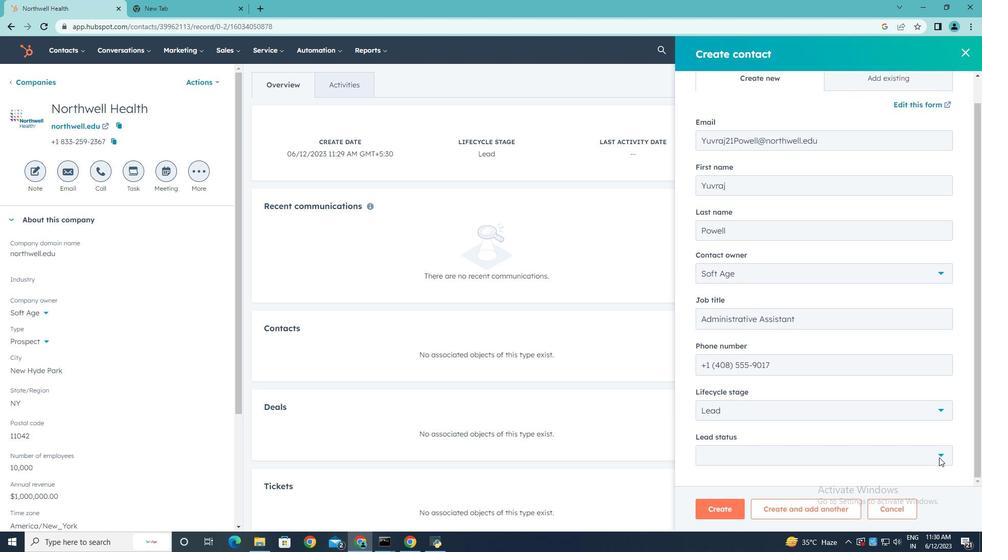 
Action: Mouse pressed left at (941, 453)
Screenshot: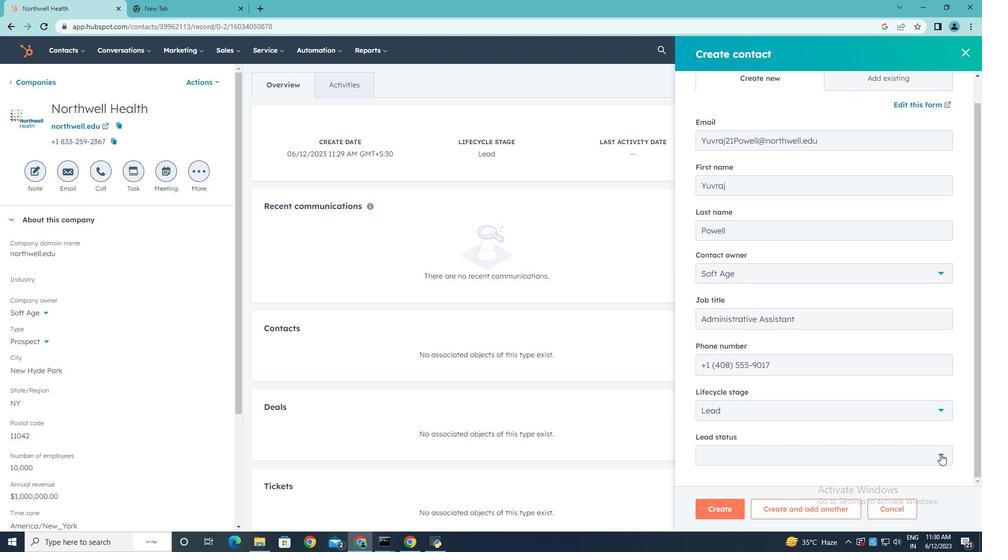 
Action: Mouse moved to (866, 386)
Screenshot: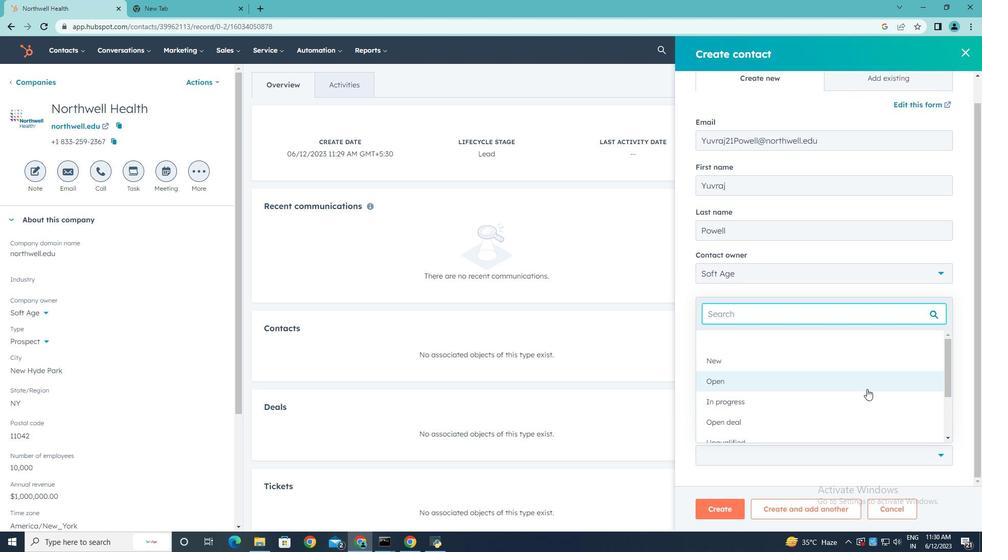 
Action: Mouse pressed left at (866, 386)
Screenshot: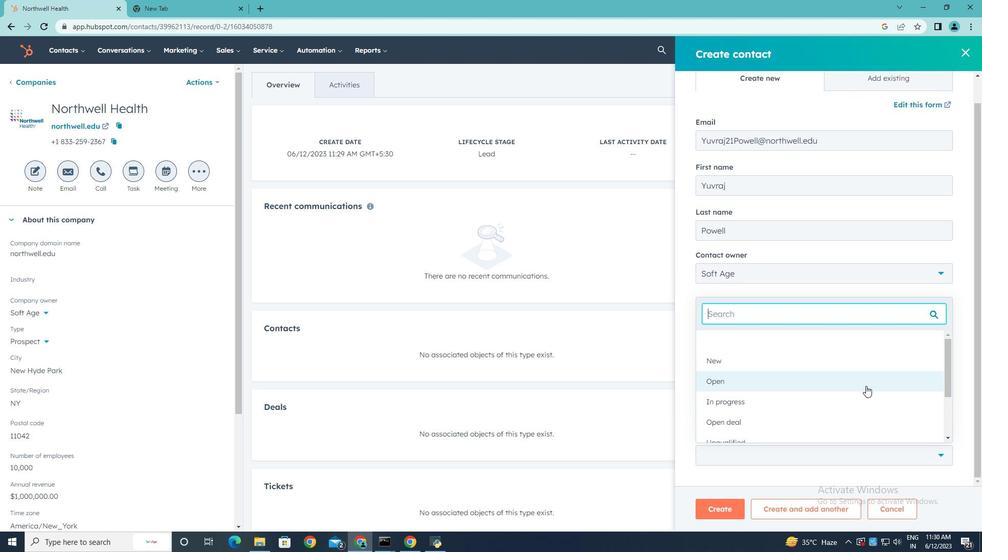 
Action: Mouse moved to (835, 429)
Screenshot: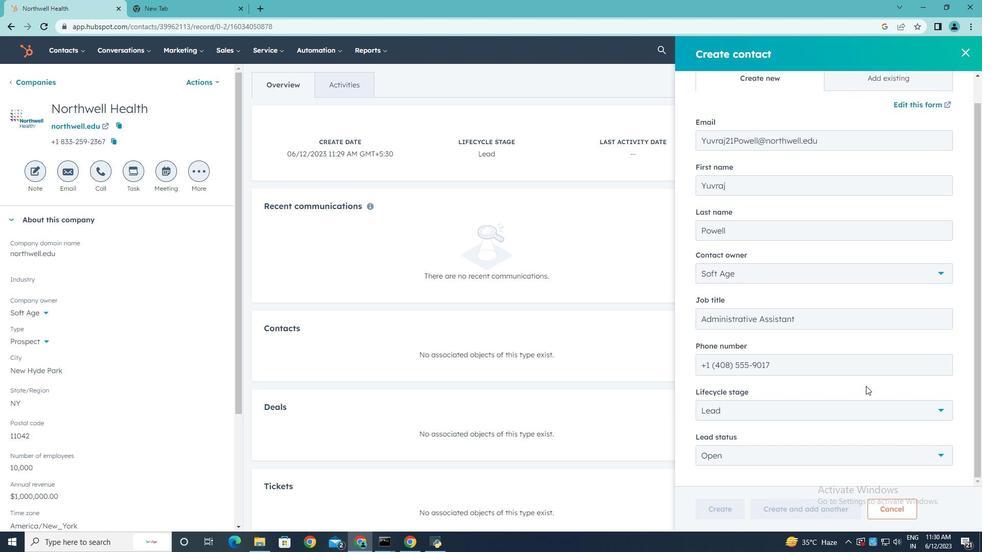 
Action: Mouse scrolled (835, 428) with delta (0, 0)
Screenshot: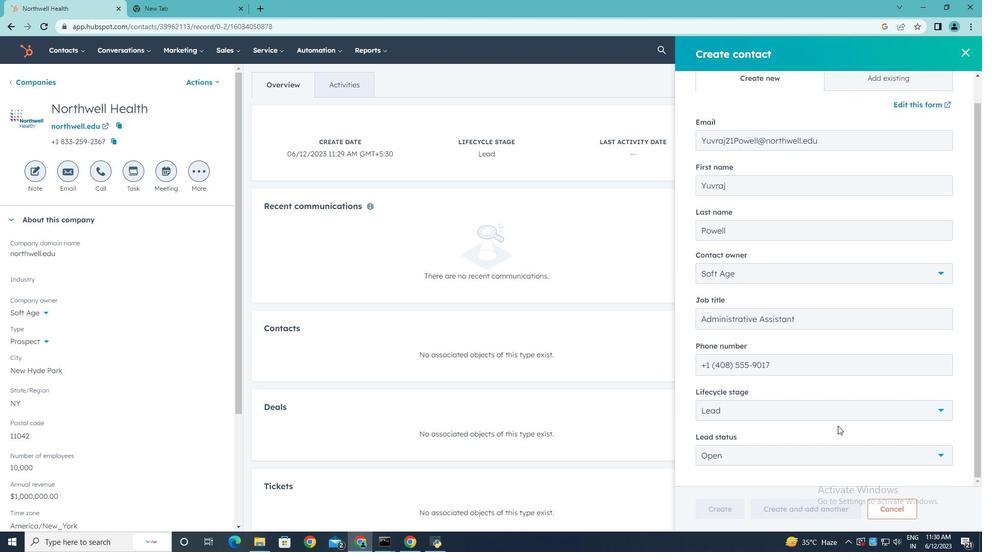 
Action: Mouse scrolled (835, 428) with delta (0, 0)
Screenshot: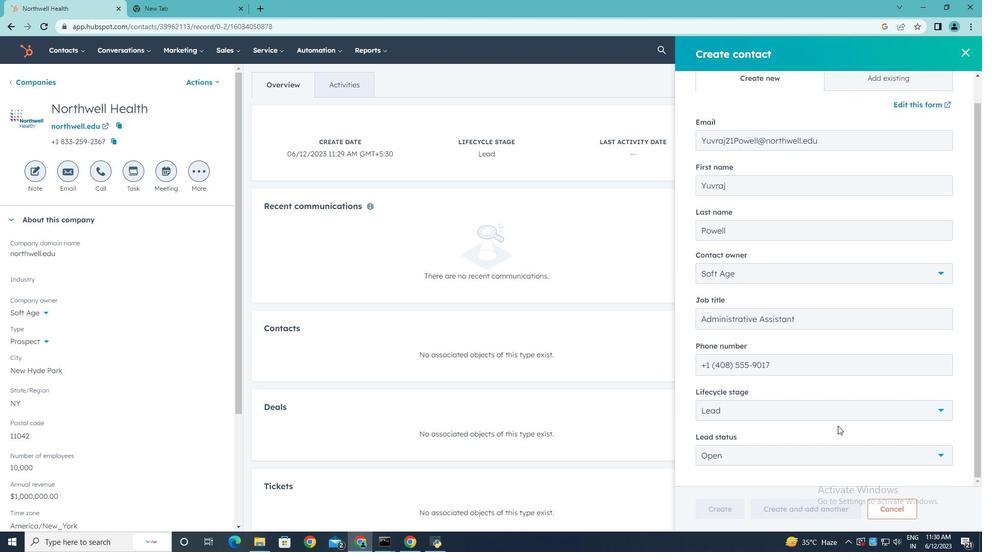 
Action: Mouse scrolled (835, 428) with delta (0, 0)
Screenshot: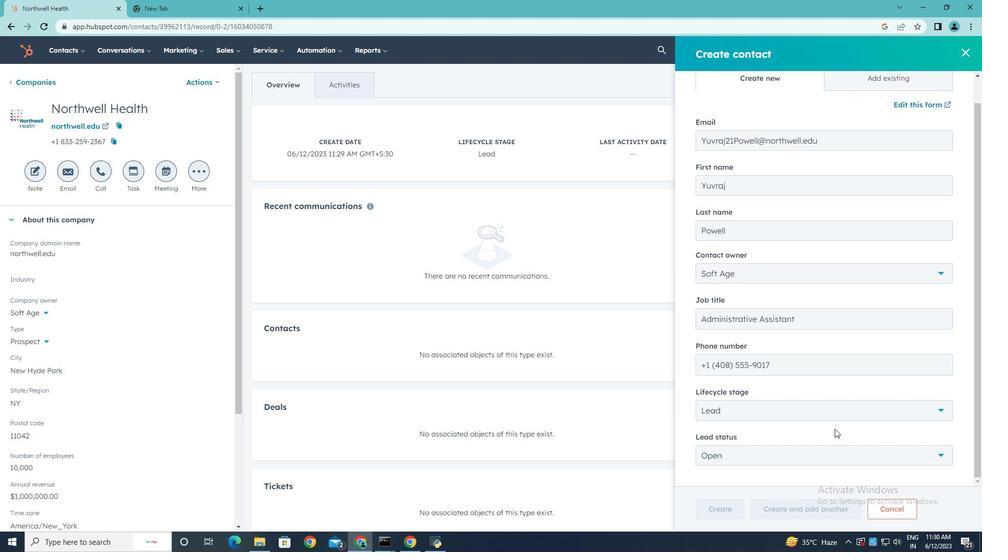 
Action: Mouse scrolled (835, 428) with delta (0, 0)
Screenshot: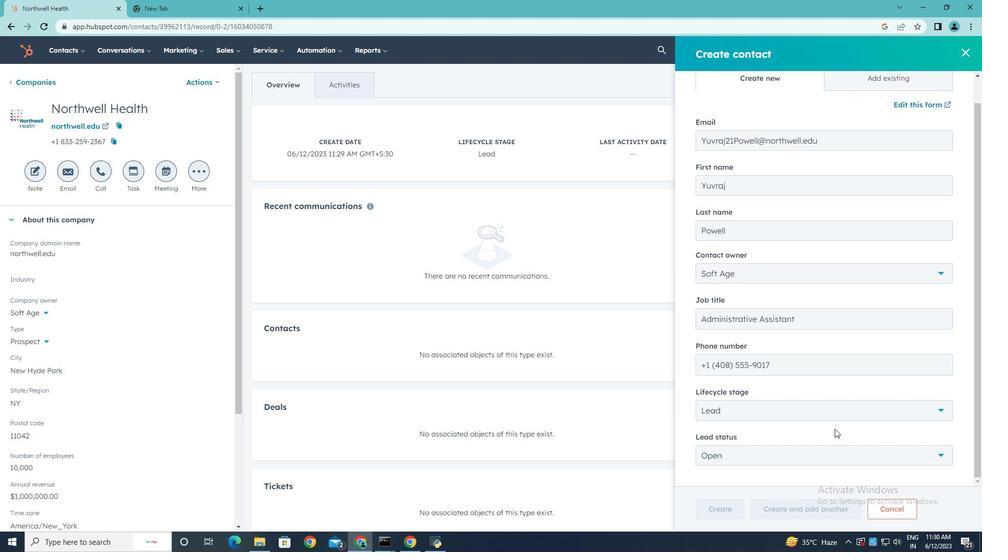 
Action: Mouse moved to (732, 512)
Screenshot: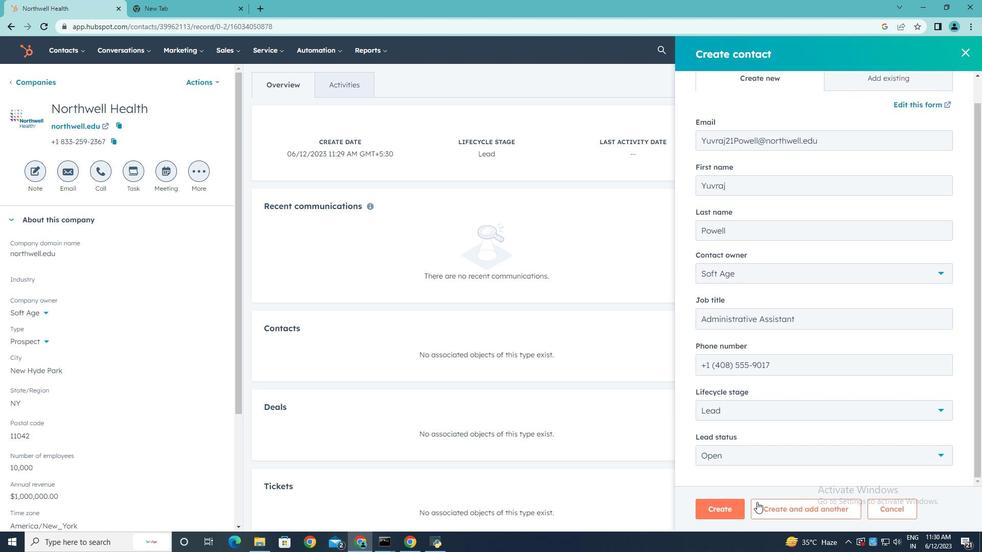 
Action: Mouse pressed left at (732, 512)
Screenshot: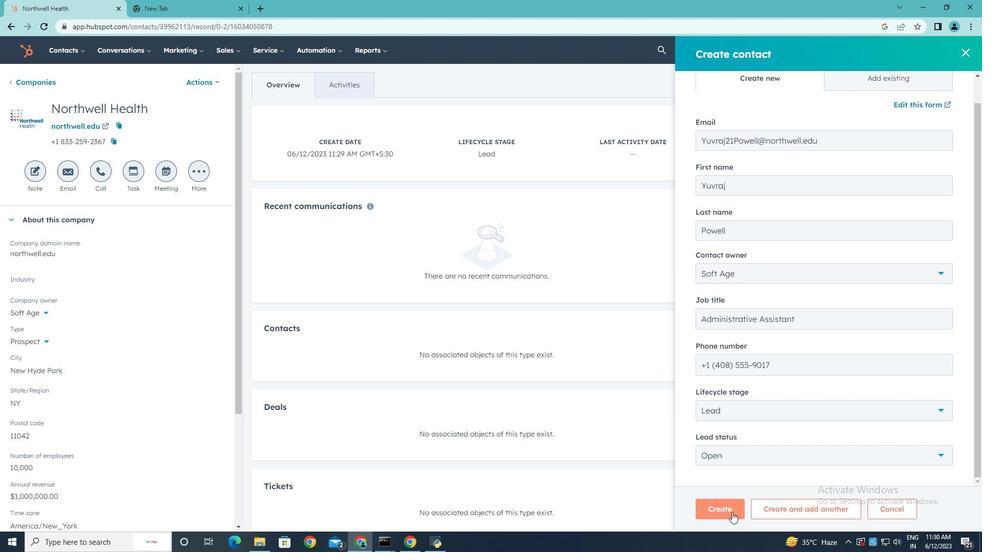 
Action: Mouse moved to (655, 406)
Screenshot: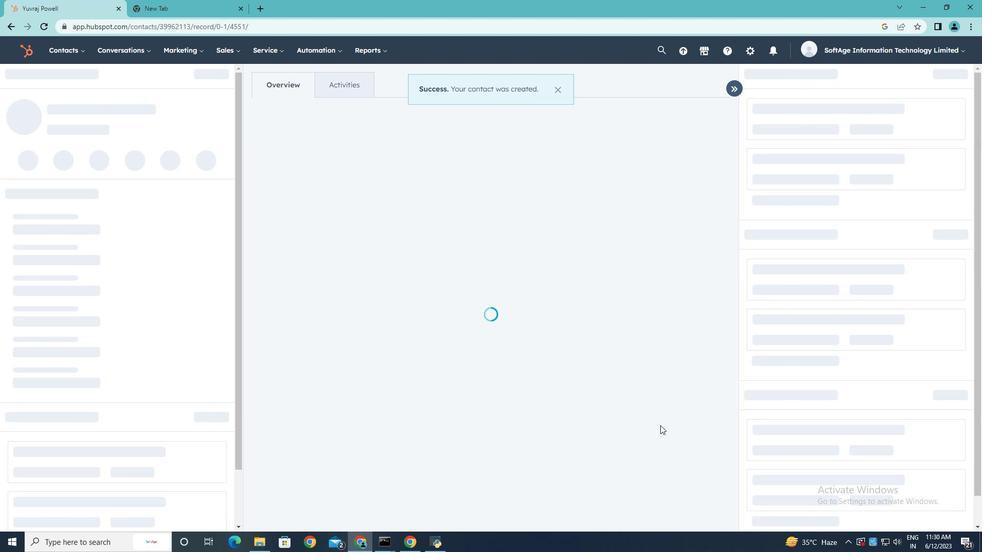 
